 Task: Search one way flight ticket for 2 adults, 2 infants in seat and 1 infant on lap in first from Grand Junction: Grand Junction Regional Airport (walker Field) to Wilmington: Wilmington International Airport on 8-6-2023. Choice of flights is Frontier. Number of bags: 1 checked bag. Price is upto 85000. Outbound departure time preference is 19:00.
Action: Mouse moved to (239, 325)
Screenshot: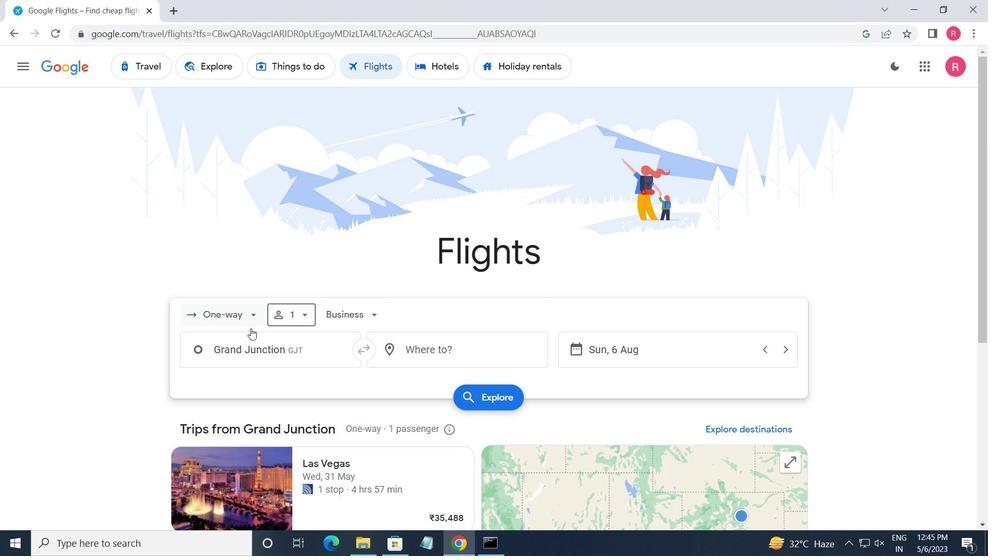 
Action: Mouse pressed left at (239, 325)
Screenshot: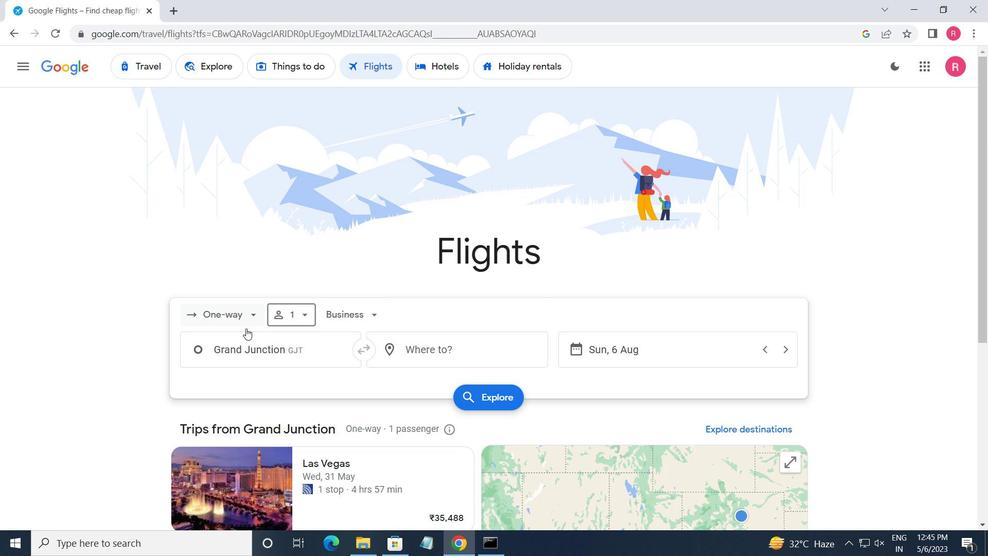 
Action: Mouse moved to (252, 368)
Screenshot: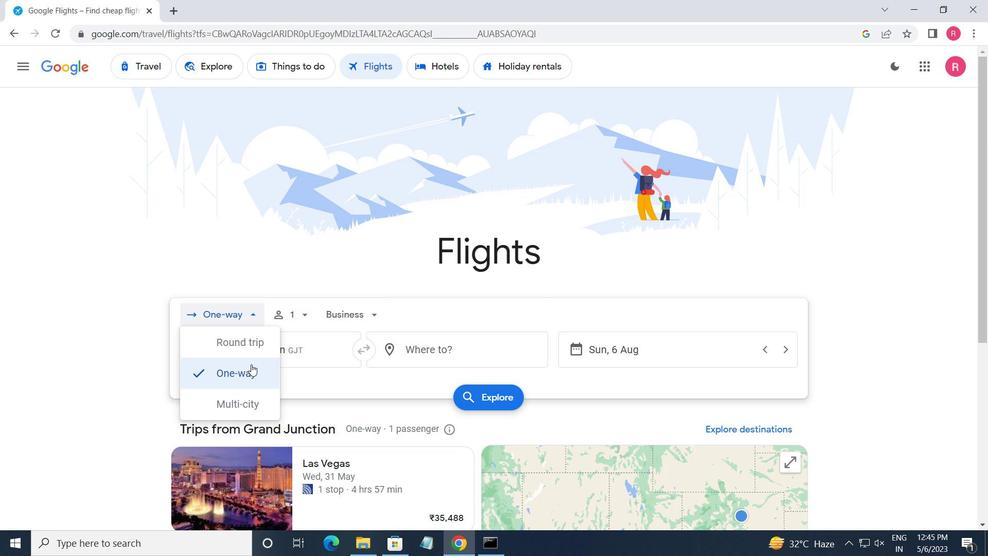 
Action: Mouse pressed left at (252, 368)
Screenshot: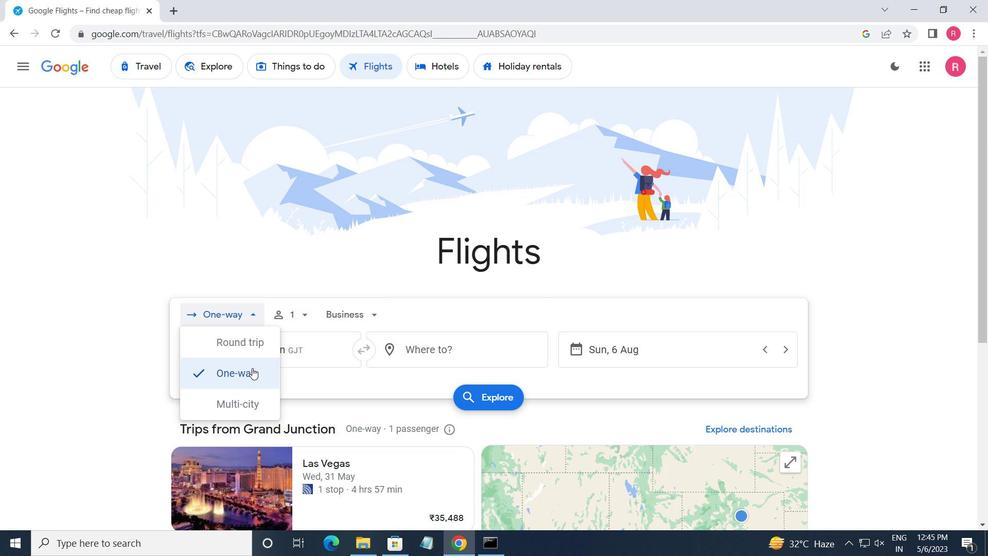 
Action: Mouse moved to (302, 316)
Screenshot: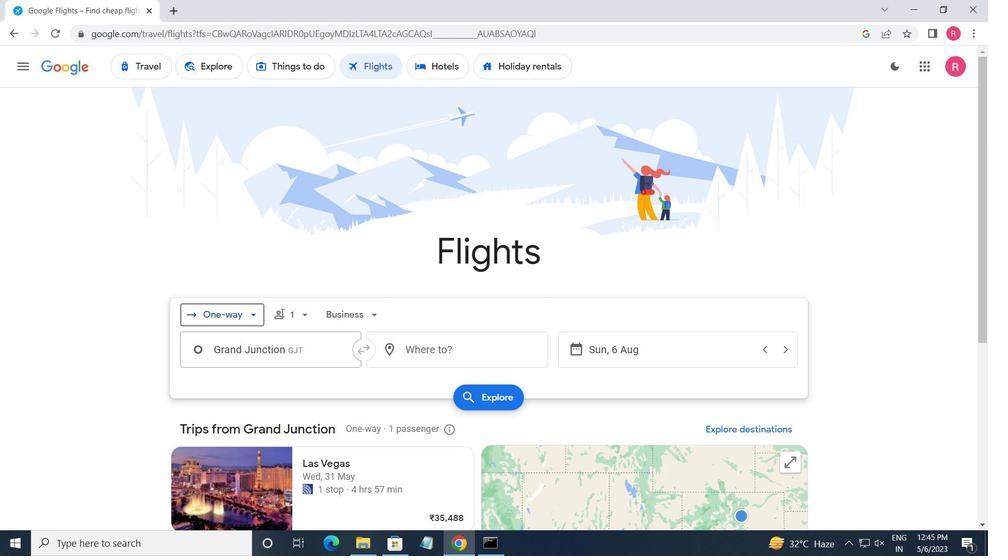 
Action: Mouse pressed left at (302, 316)
Screenshot: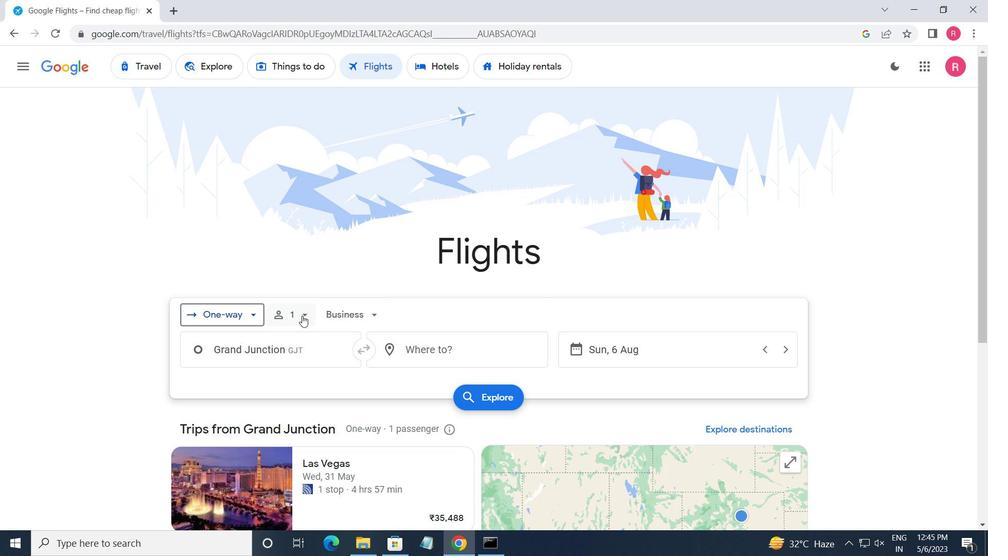 
Action: Mouse moved to (402, 353)
Screenshot: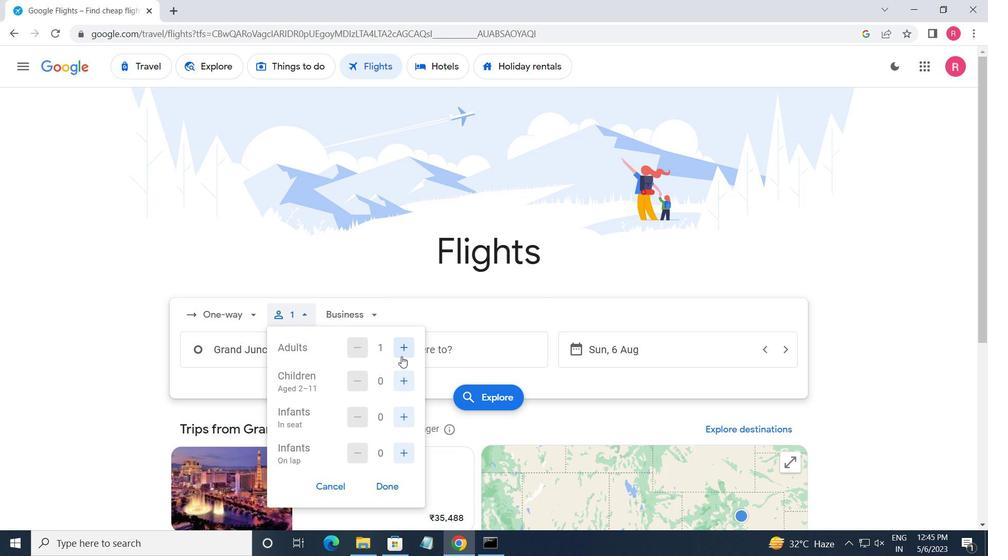 
Action: Mouse pressed left at (402, 353)
Screenshot: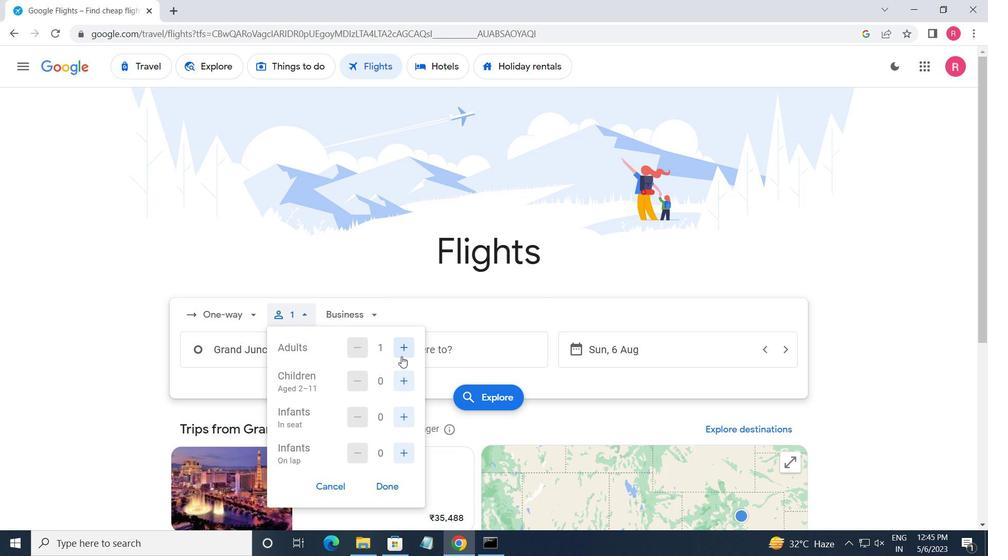 
Action: Mouse moved to (403, 375)
Screenshot: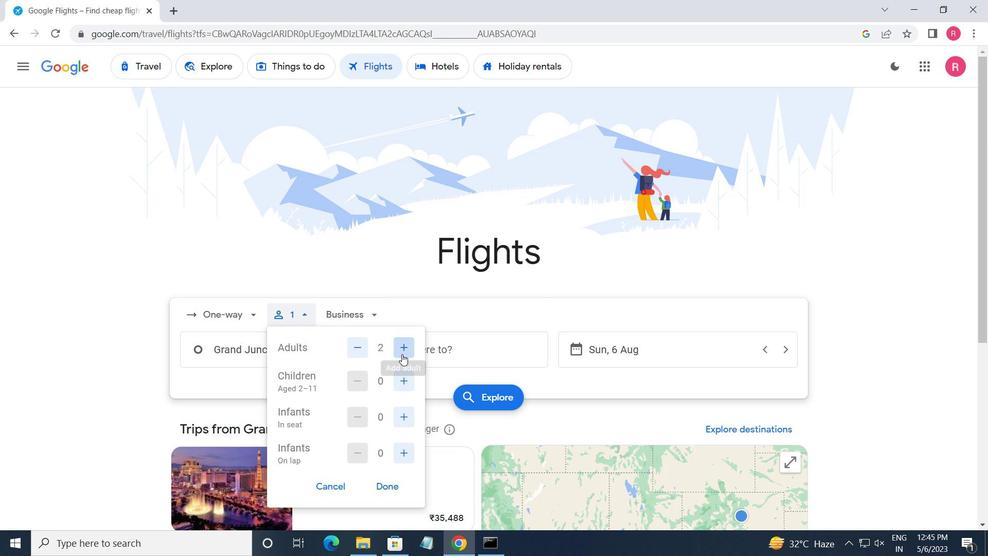 
Action: Mouse pressed left at (403, 375)
Screenshot: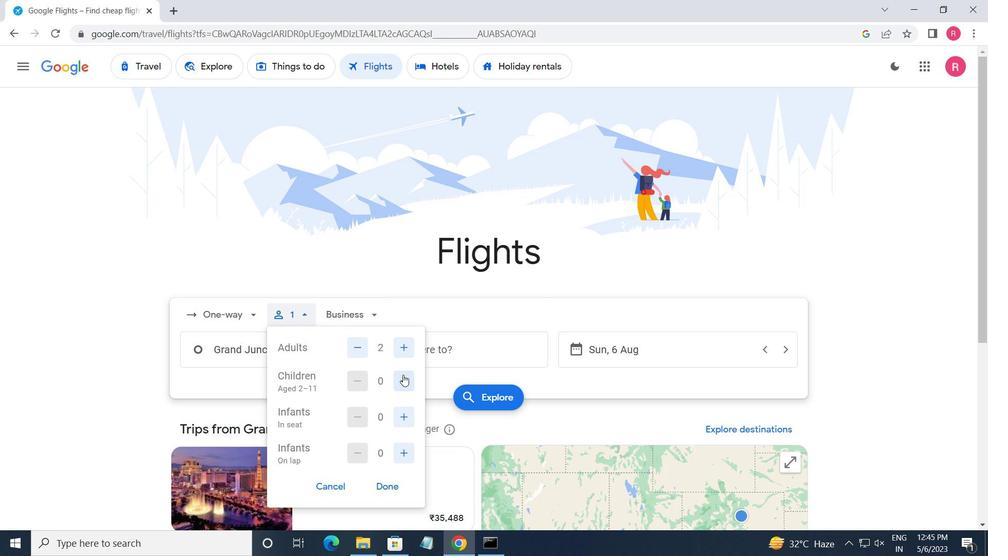 
Action: Mouse pressed left at (403, 375)
Screenshot: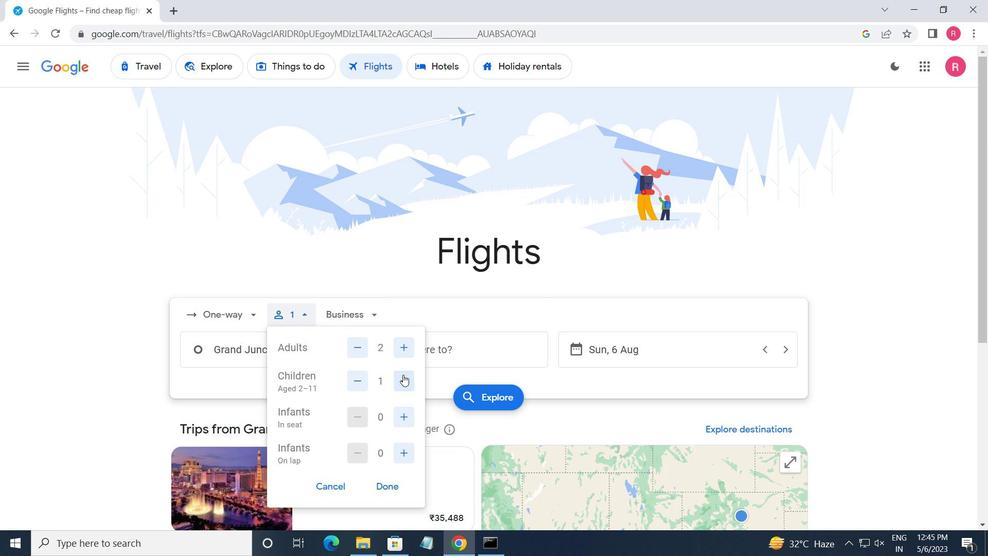 
Action: Mouse moved to (406, 423)
Screenshot: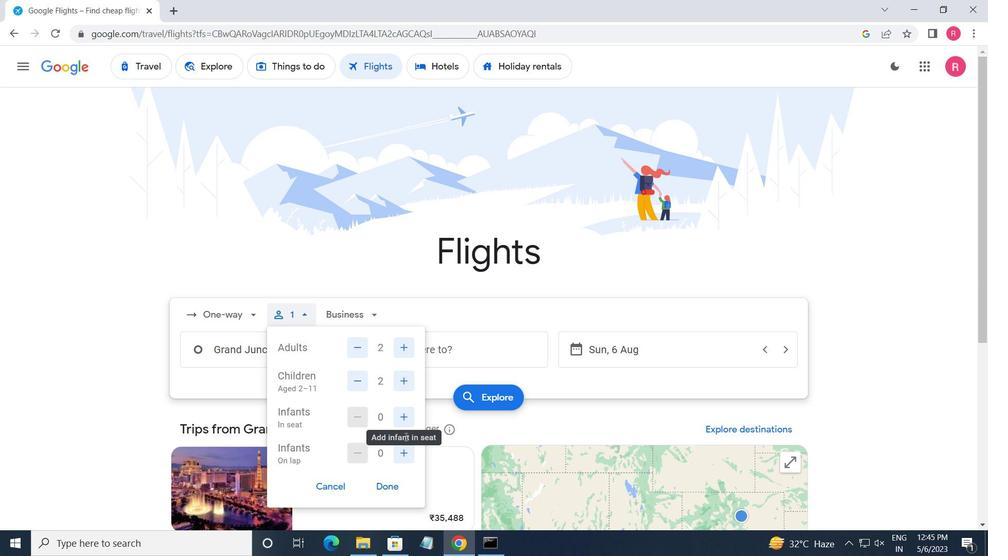 
Action: Mouse pressed left at (406, 423)
Screenshot: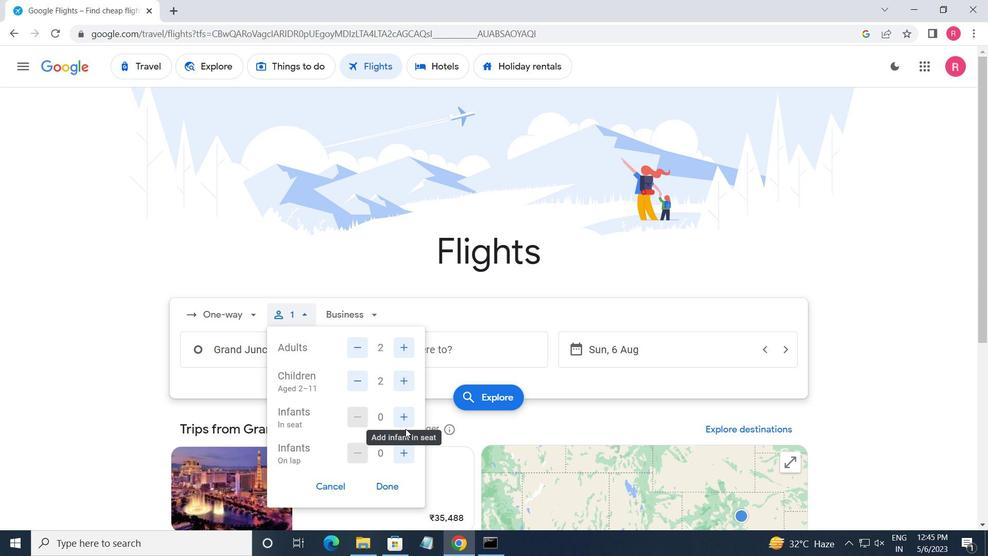 
Action: Mouse moved to (403, 449)
Screenshot: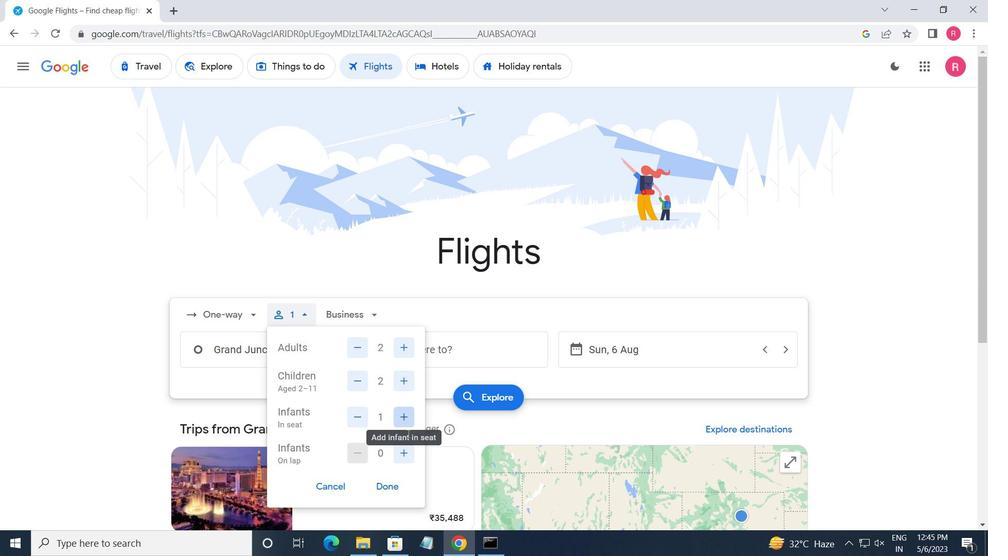 
Action: Mouse pressed left at (403, 449)
Screenshot: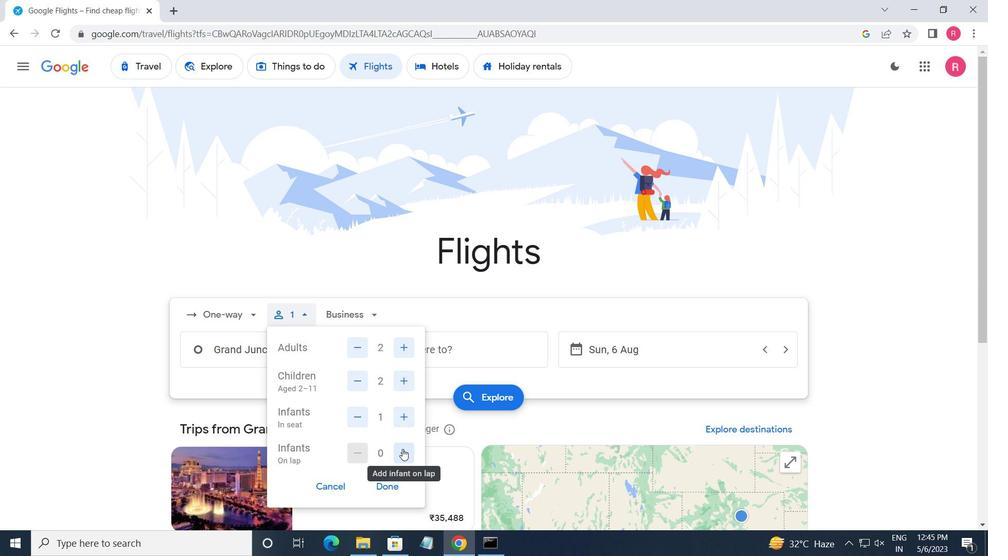 
Action: Mouse moved to (355, 451)
Screenshot: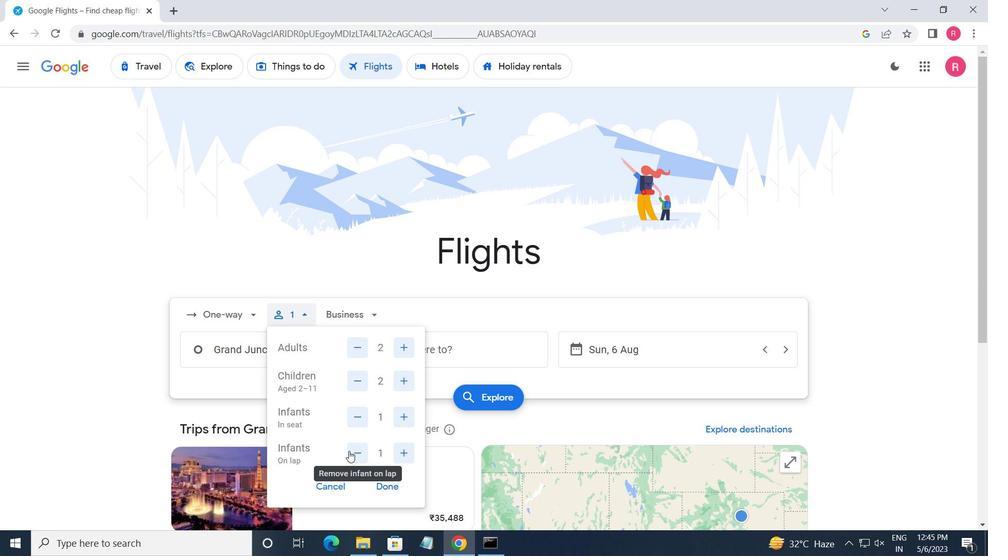 
Action: Mouse pressed left at (355, 451)
Screenshot: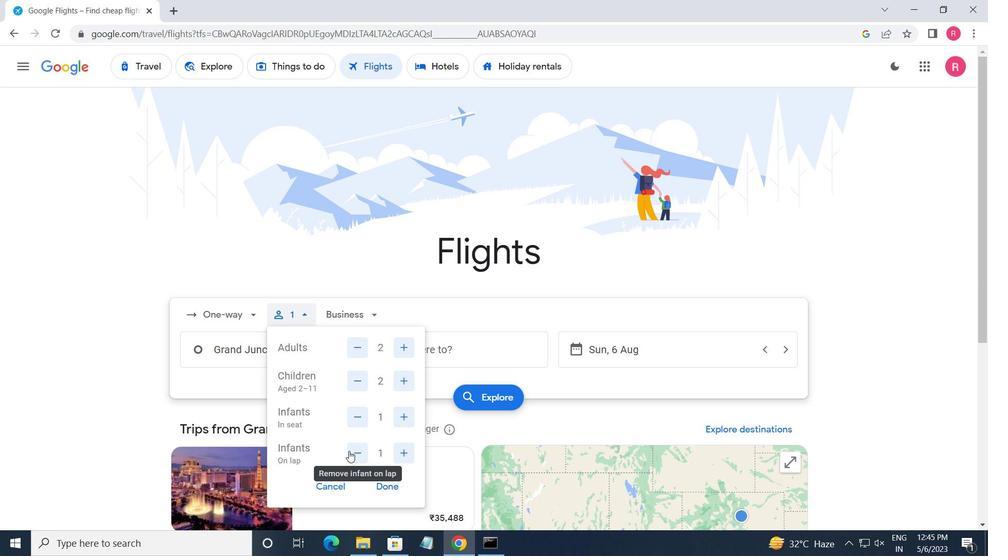 
Action: Mouse moved to (394, 484)
Screenshot: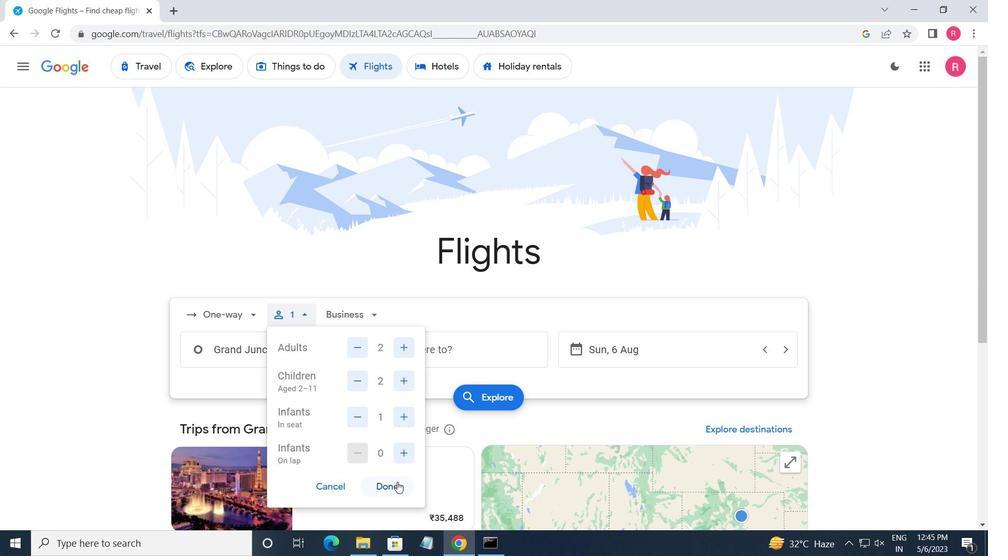 
Action: Mouse pressed left at (394, 484)
Screenshot: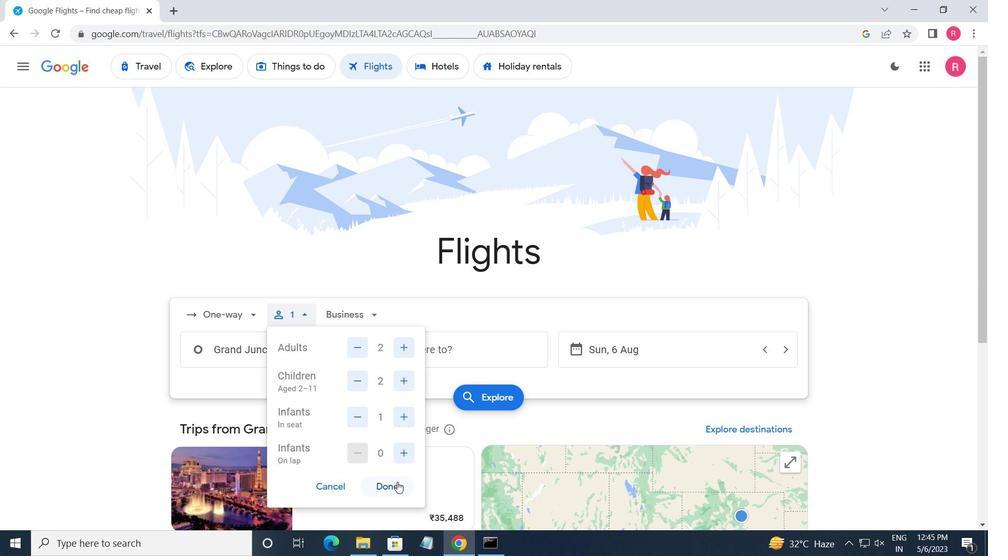 
Action: Mouse moved to (344, 317)
Screenshot: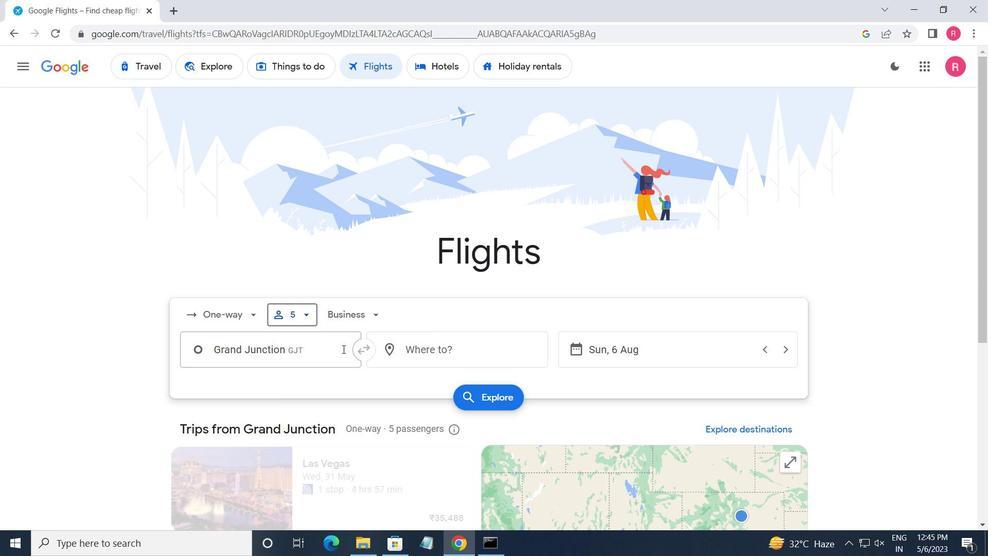 
Action: Mouse pressed left at (344, 317)
Screenshot: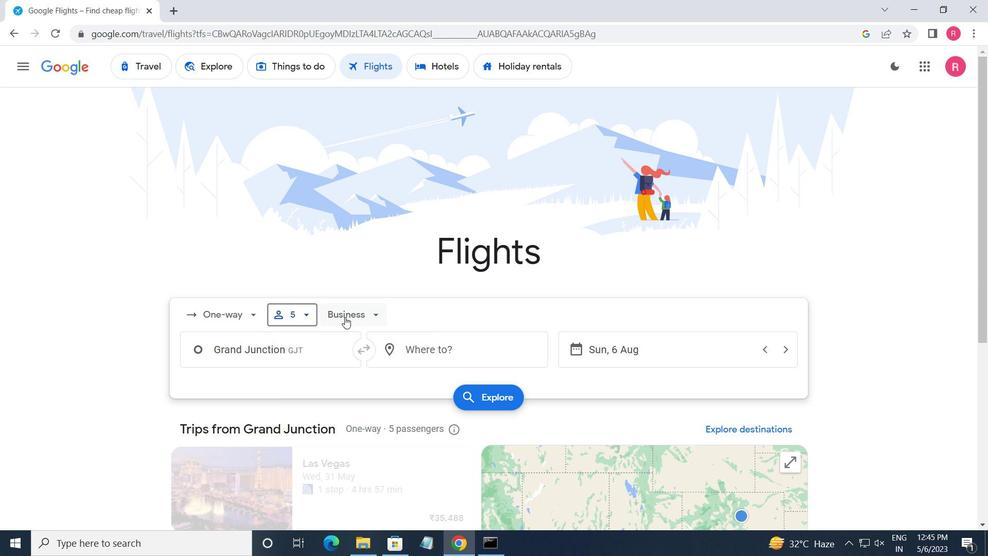 
Action: Mouse moved to (399, 437)
Screenshot: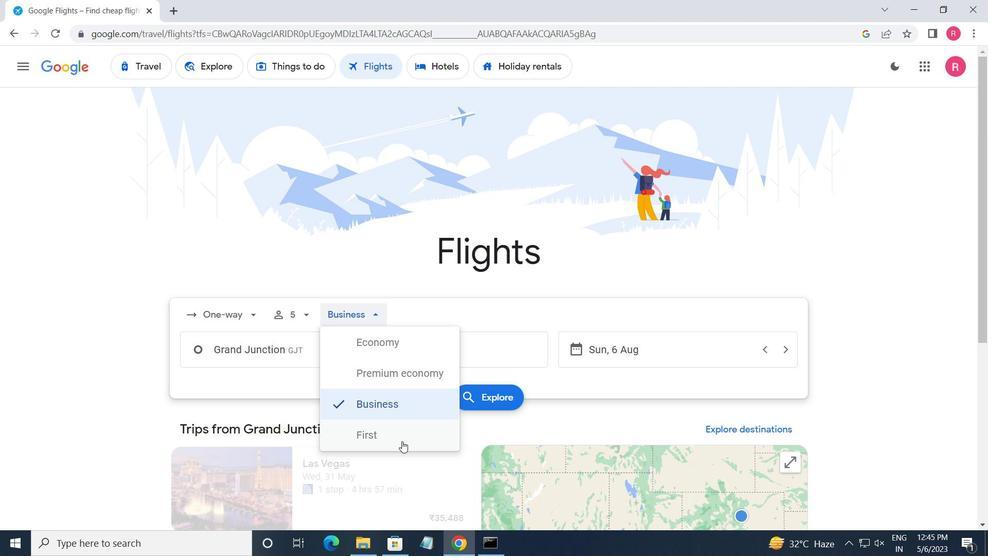 
Action: Mouse pressed left at (399, 437)
Screenshot: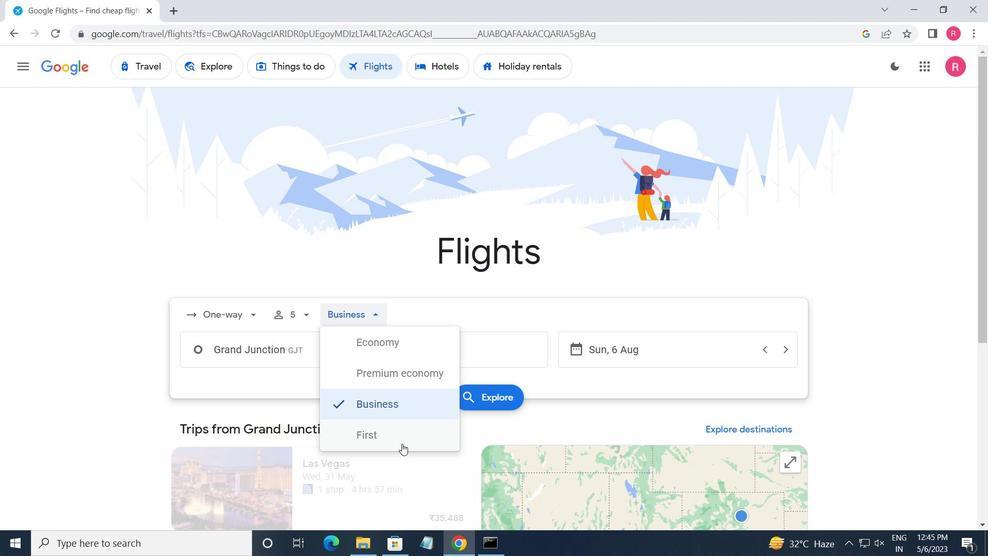 
Action: Mouse moved to (331, 352)
Screenshot: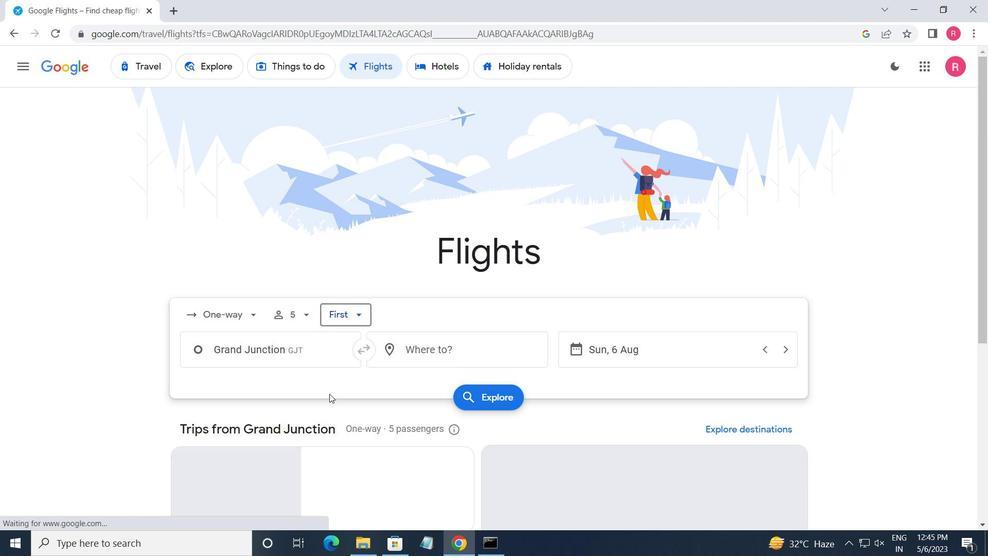 
Action: Mouse pressed left at (331, 352)
Screenshot: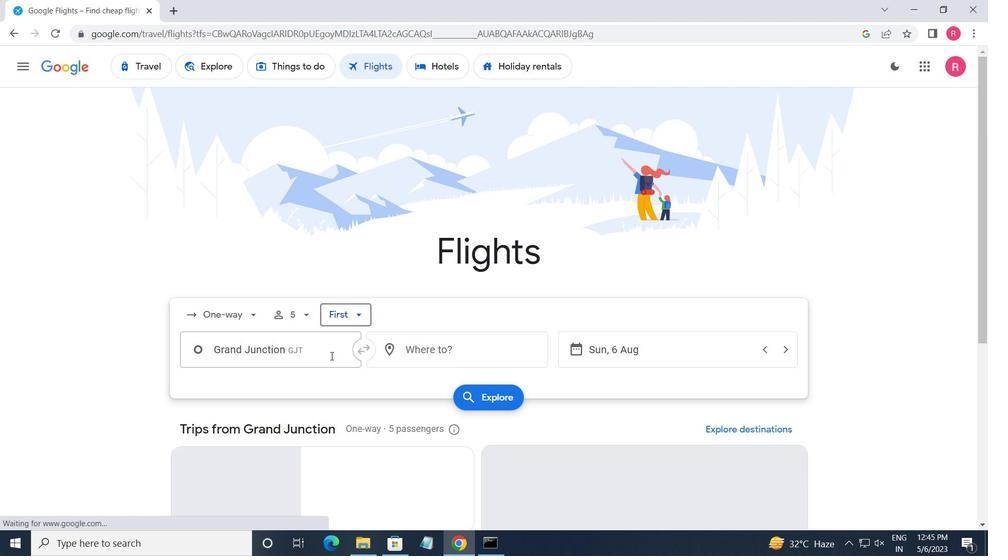 
Action: Mouse moved to (332, 351)
Screenshot: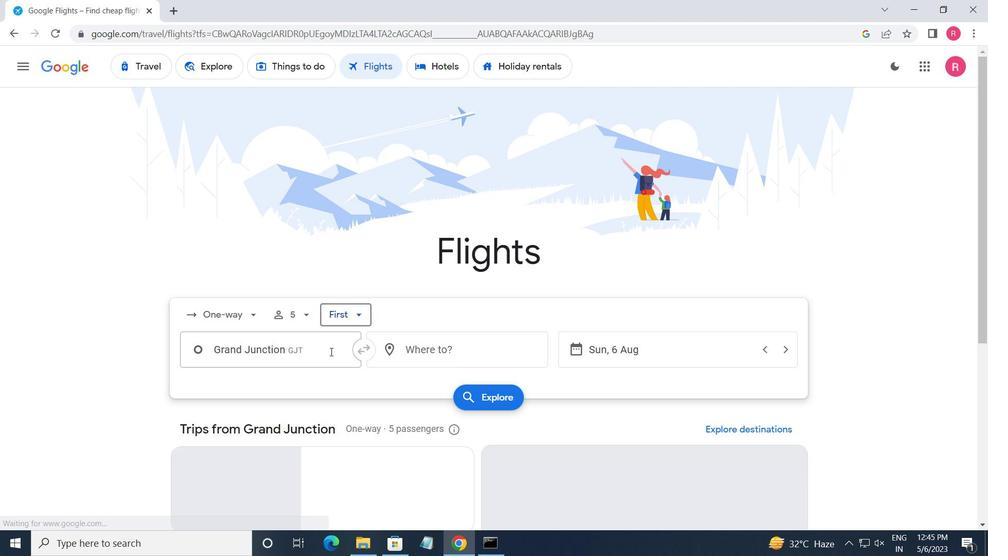 
Action: Key pressed <Key.shift>GRAND<Key.space><Key.shift_r><Key.shift_r><Key.shift_r><Key.shift_r><Key.shift_r>JUNCTION
Screenshot: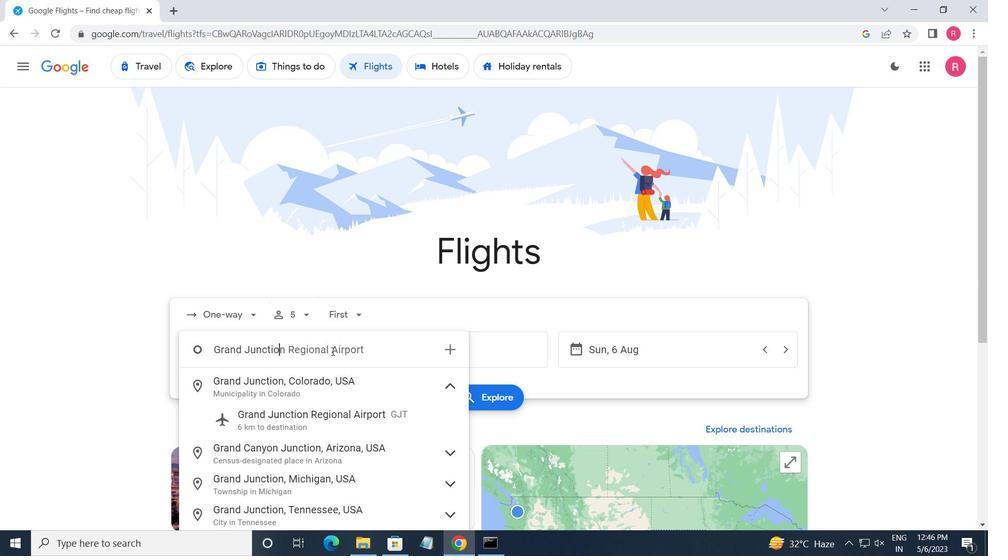 
Action: Mouse moved to (318, 414)
Screenshot: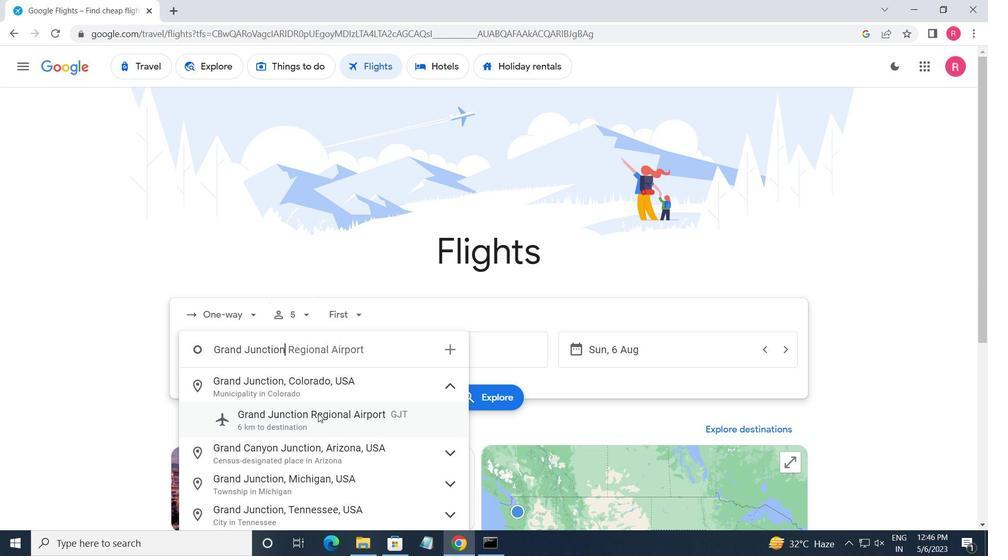 
Action: Mouse pressed left at (318, 414)
Screenshot: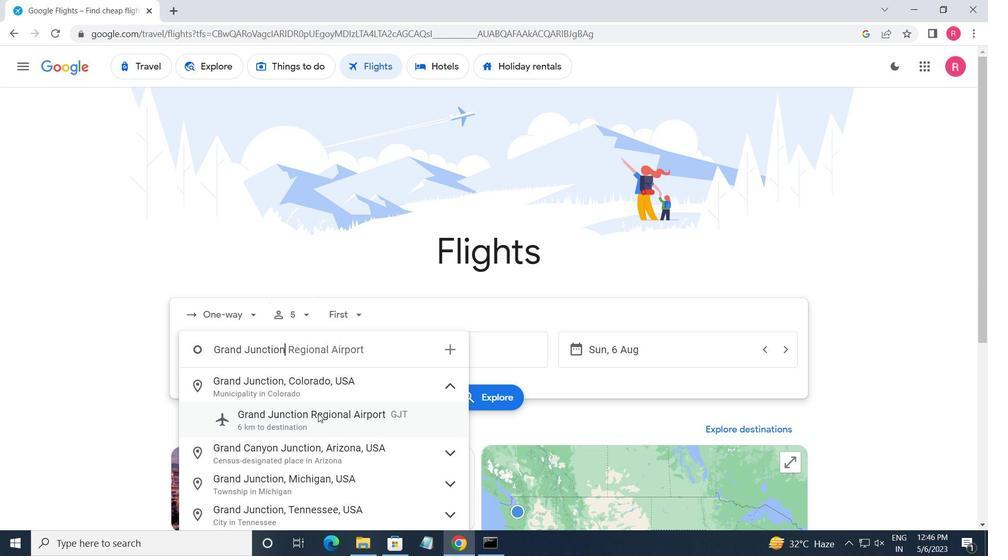 
Action: Mouse moved to (461, 348)
Screenshot: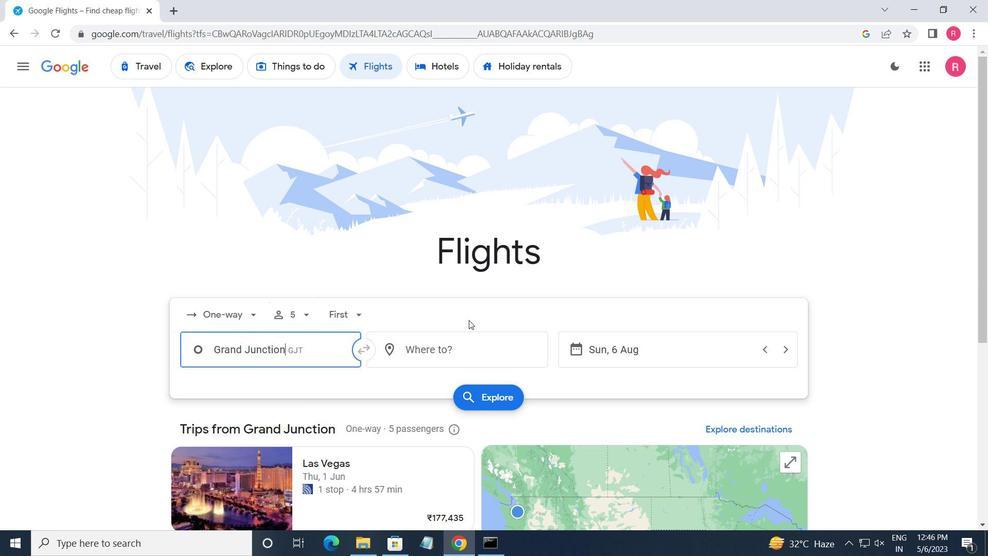 
Action: Mouse pressed left at (461, 348)
Screenshot: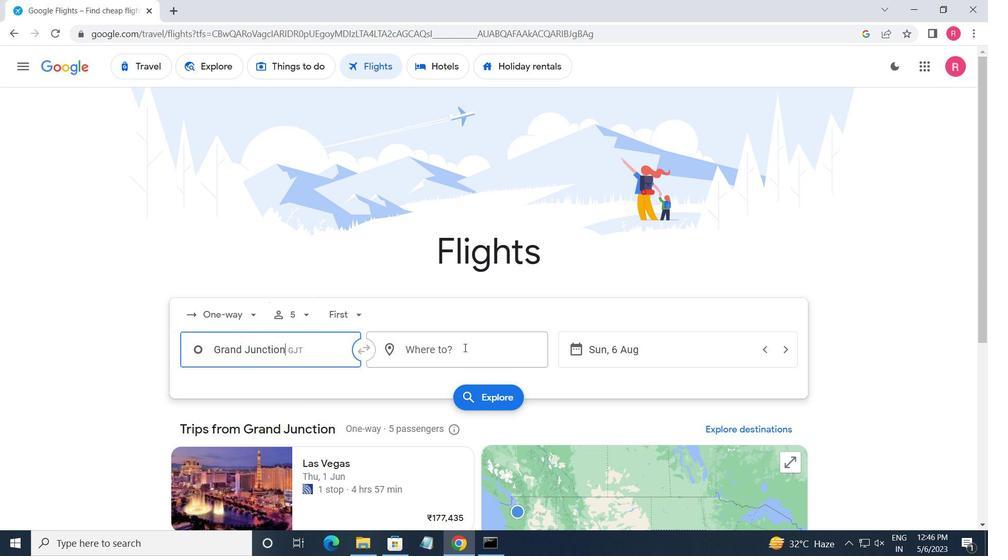 
Action: Mouse moved to (461, 361)
Screenshot: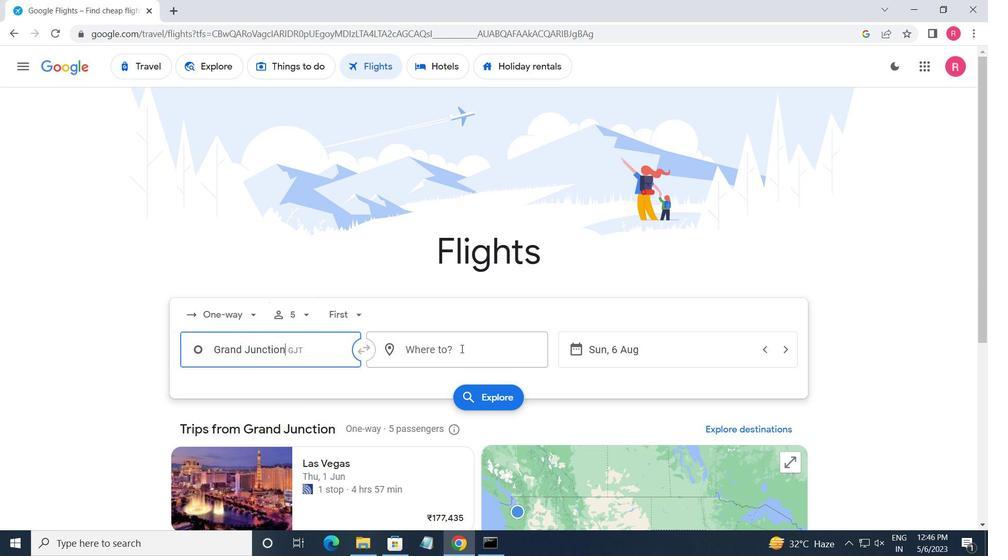 
Action: Key pressed <Key.shift>WILMINGTON
Screenshot: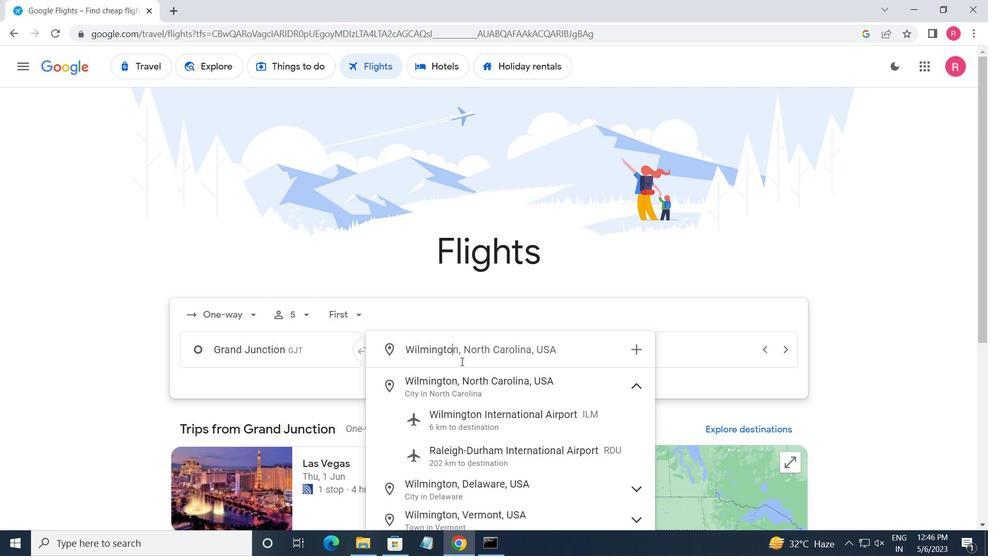 
Action: Mouse moved to (540, 404)
Screenshot: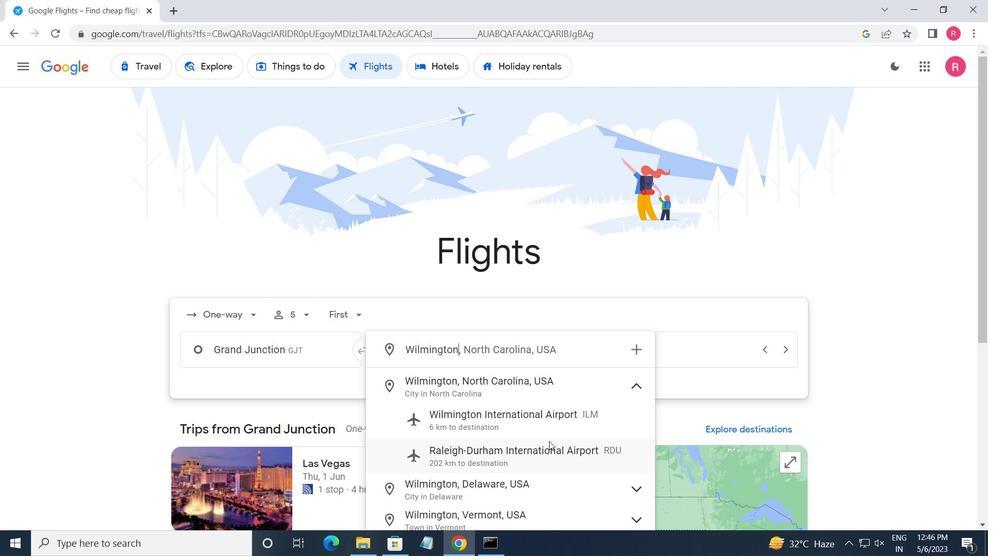 
Action: Mouse pressed left at (540, 404)
Screenshot: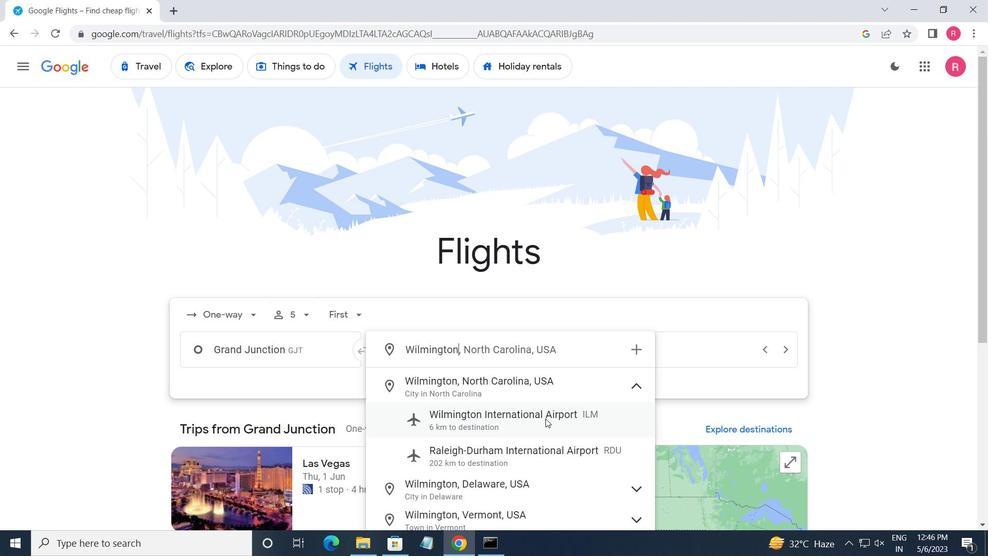 
Action: Mouse moved to (673, 342)
Screenshot: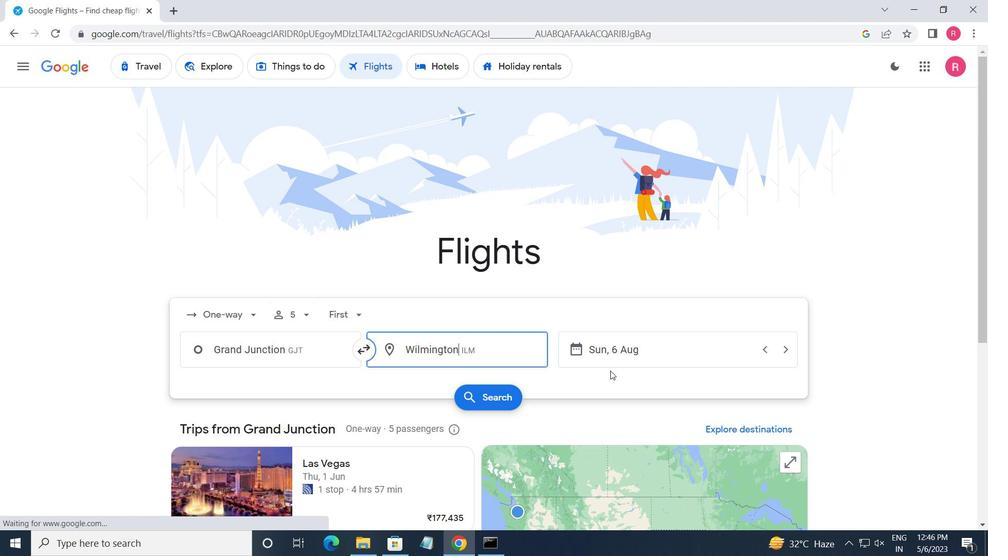 
Action: Mouse pressed left at (673, 342)
Screenshot: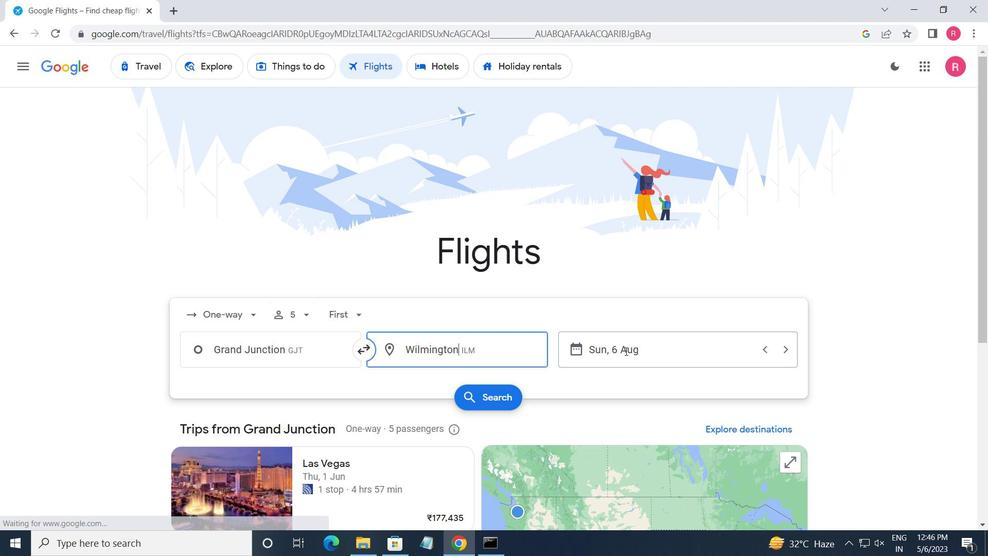 
Action: Mouse moved to (343, 335)
Screenshot: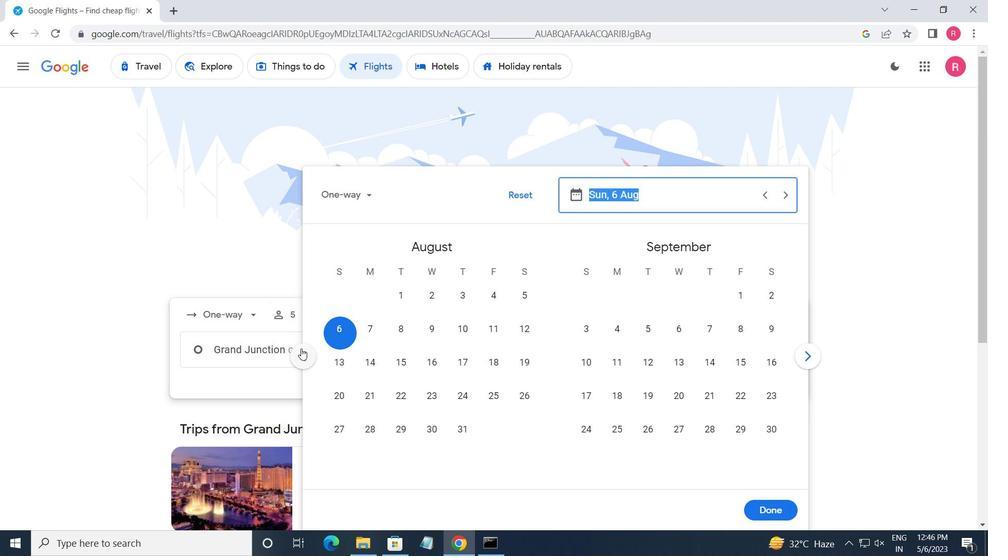 
Action: Mouse pressed left at (343, 335)
Screenshot: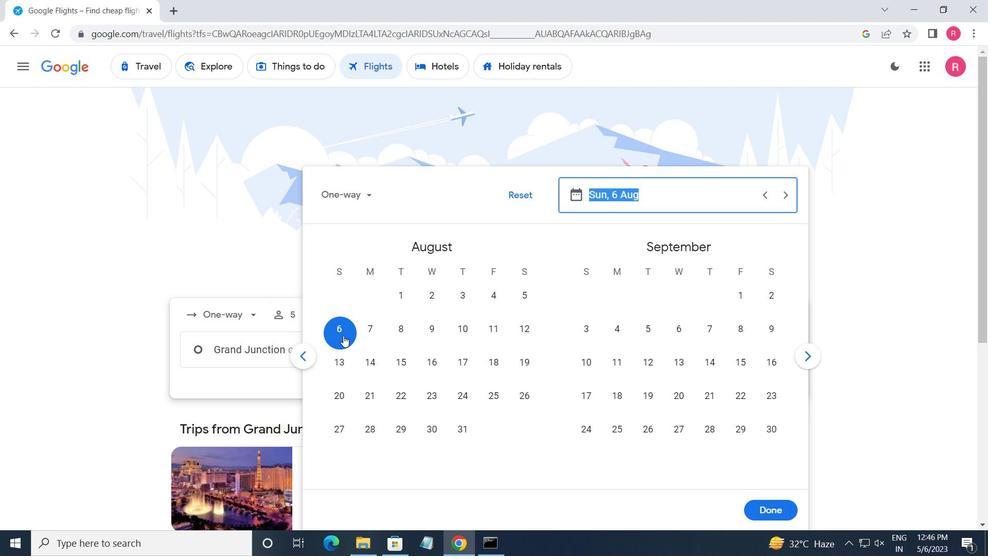 
Action: Mouse moved to (770, 508)
Screenshot: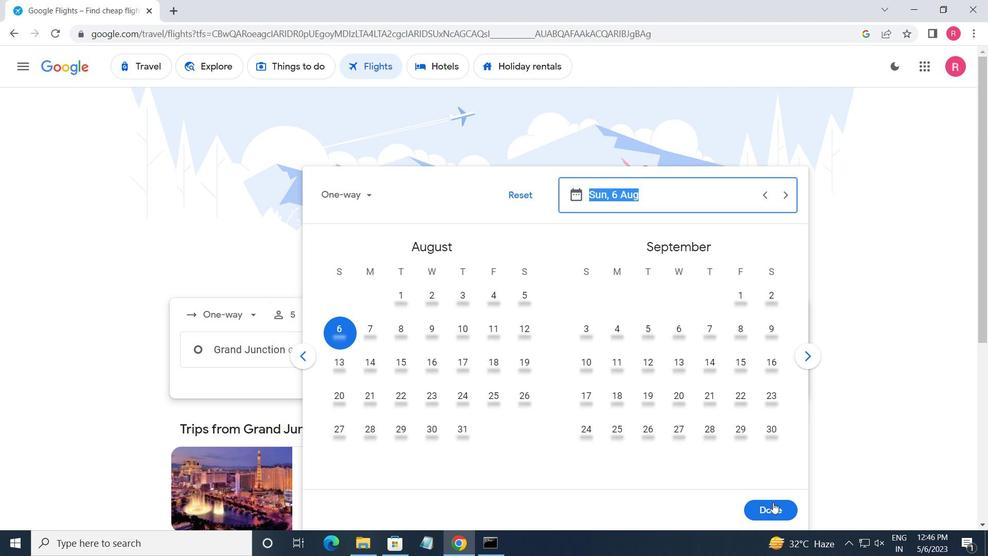 
Action: Mouse pressed left at (770, 508)
Screenshot: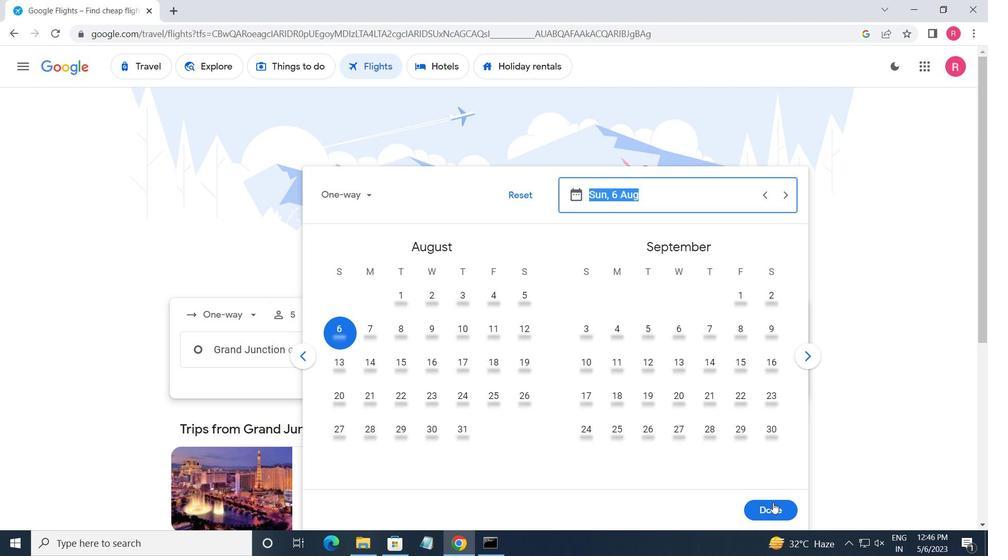 
Action: Mouse moved to (487, 402)
Screenshot: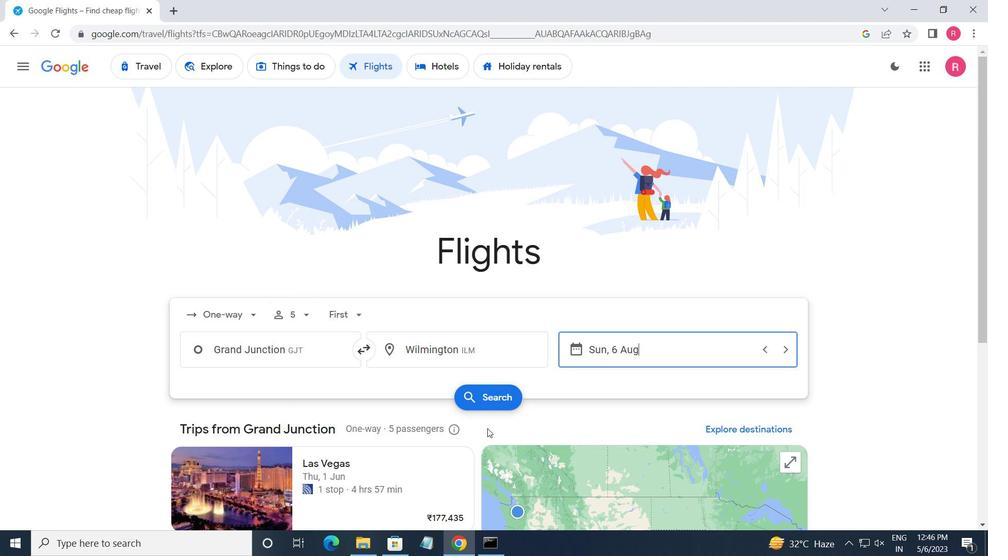 
Action: Mouse pressed left at (487, 402)
Screenshot: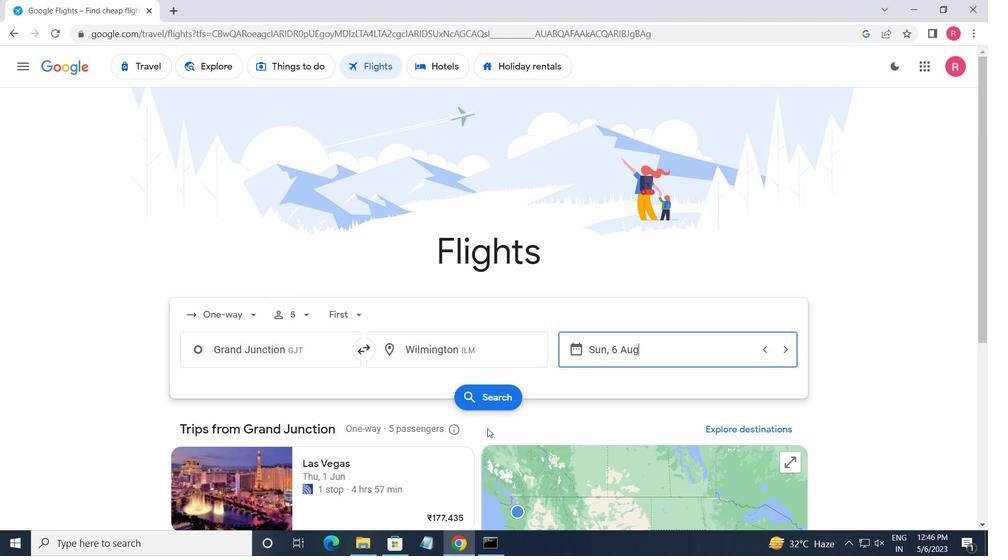 
Action: Mouse moved to (217, 190)
Screenshot: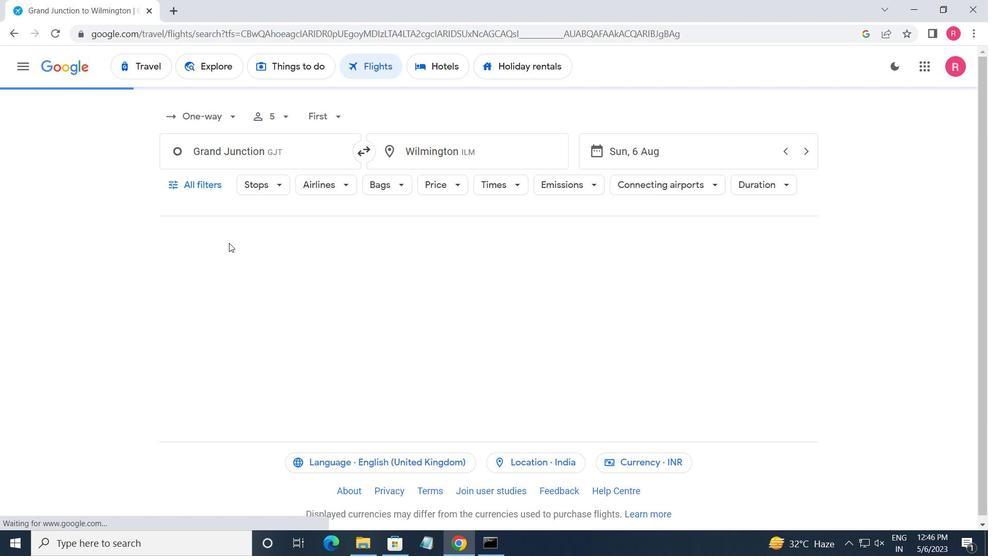 
Action: Mouse pressed left at (217, 190)
Screenshot: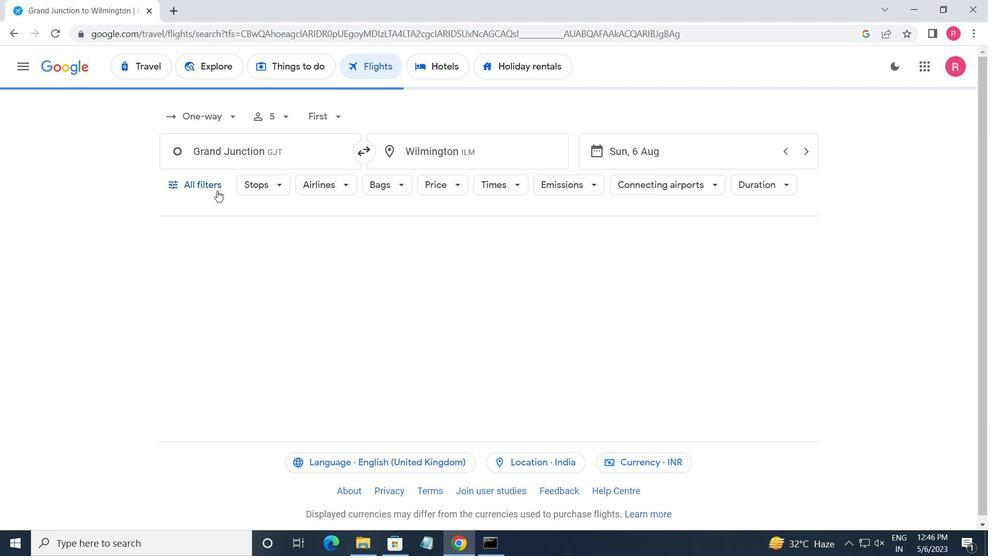 
Action: Mouse moved to (259, 388)
Screenshot: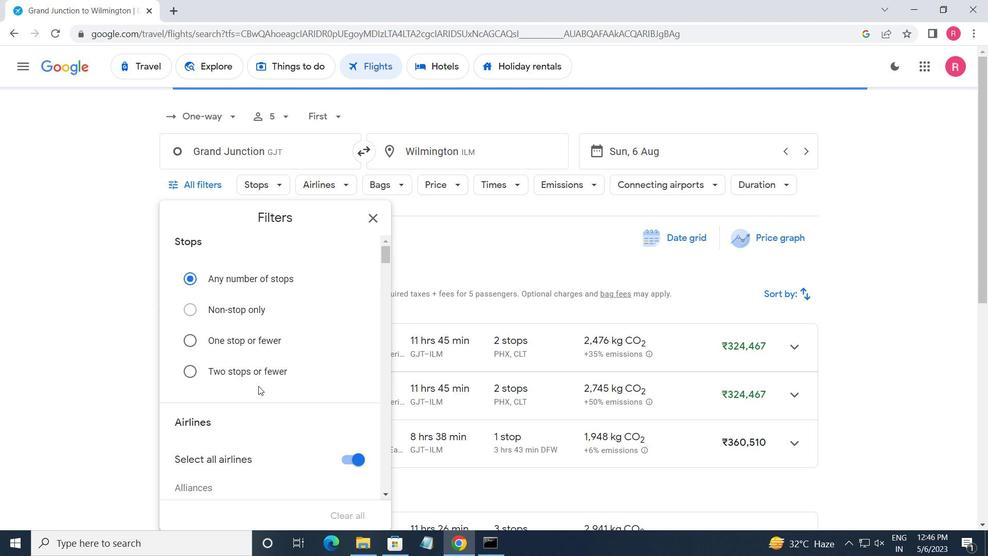 
Action: Mouse scrolled (259, 387) with delta (0, 0)
Screenshot: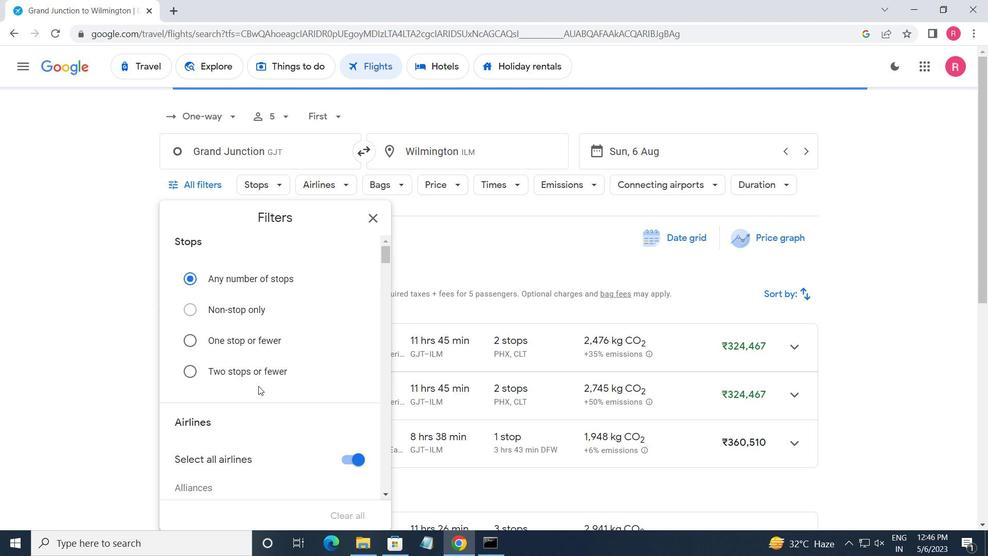 
Action: Mouse moved to (267, 375)
Screenshot: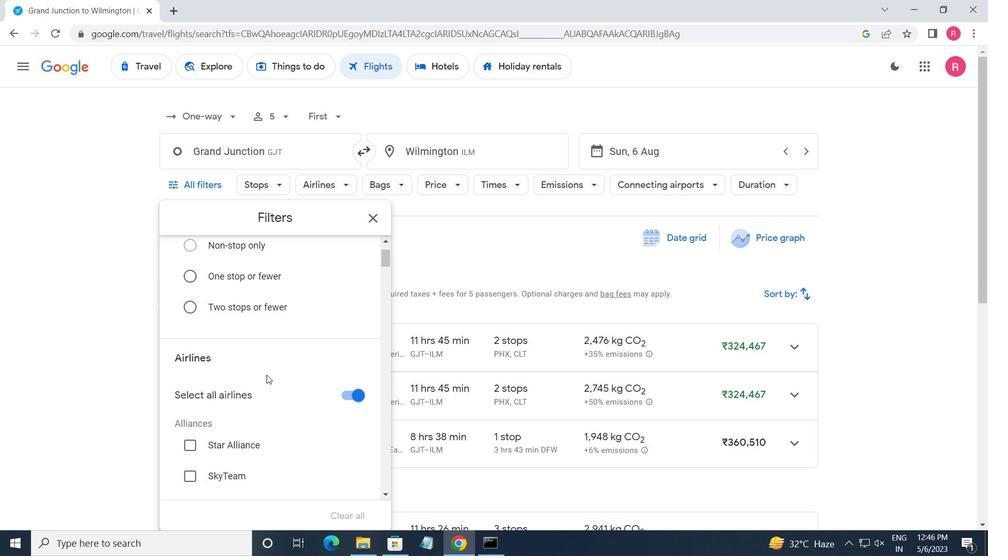 
Action: Mouse scrolled (267, 374) with delta (0, 0)
Screenshot: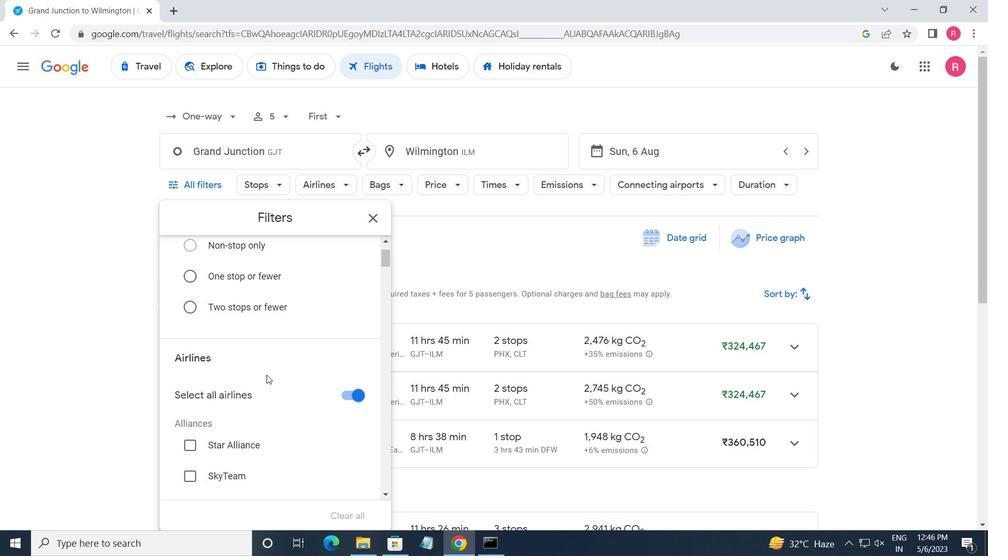 
Action: Mouse moved to (267, 378)
Screenshot: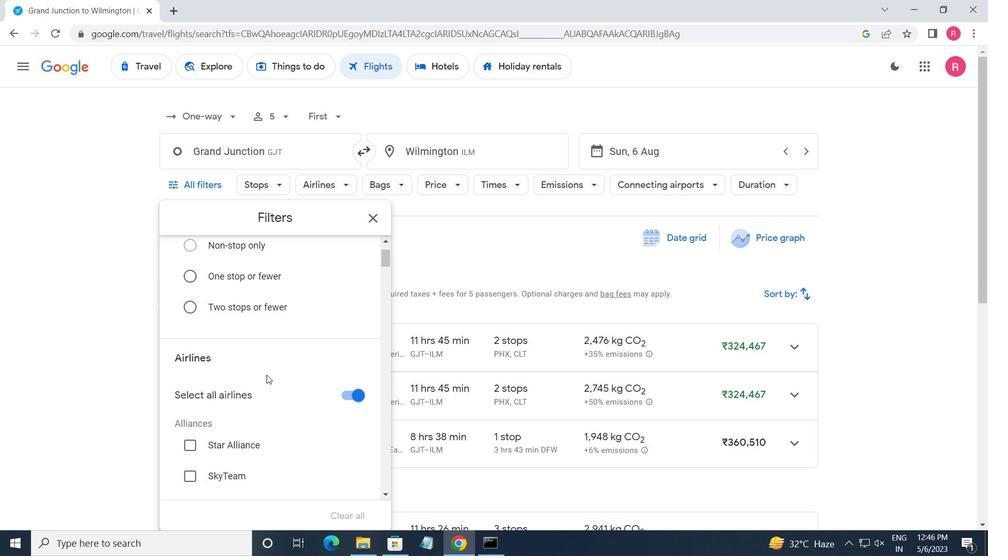 
Action: Mouse scrolled (267, 377) with delta (0, 0)
Screenshot: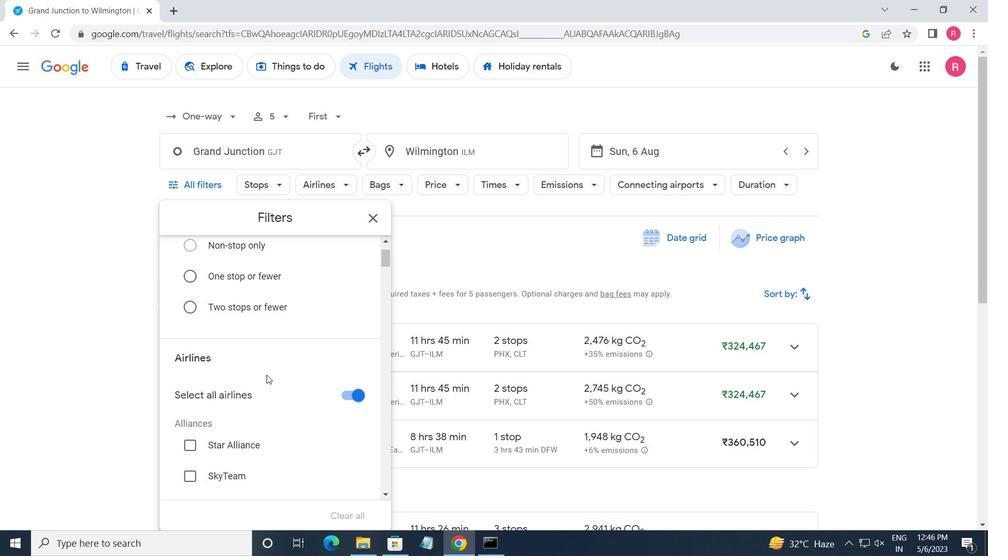 
Action: Mouse scrolled (267, 377) with delta (0, 0)
Screenshot: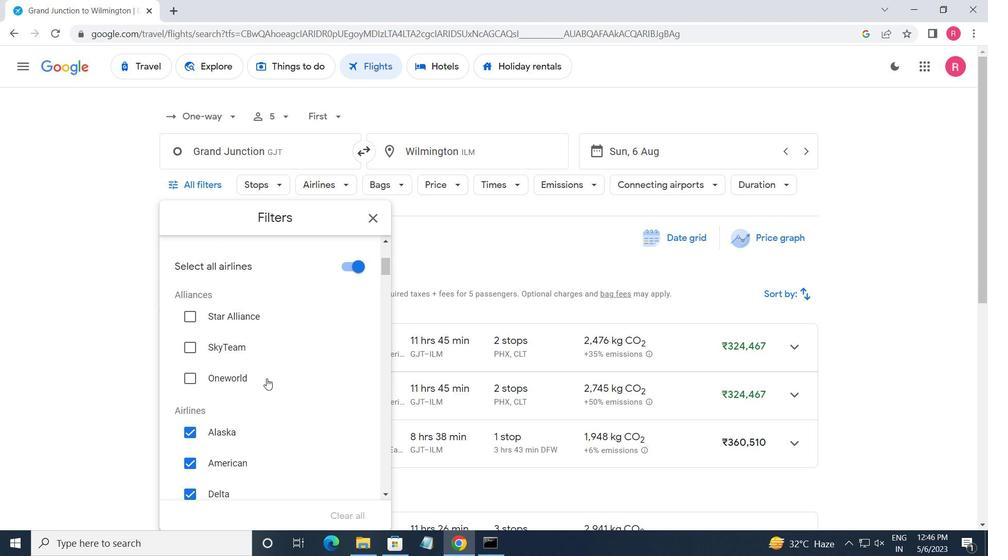 
Action: Mouse moved to (267, 378)
Screenshot: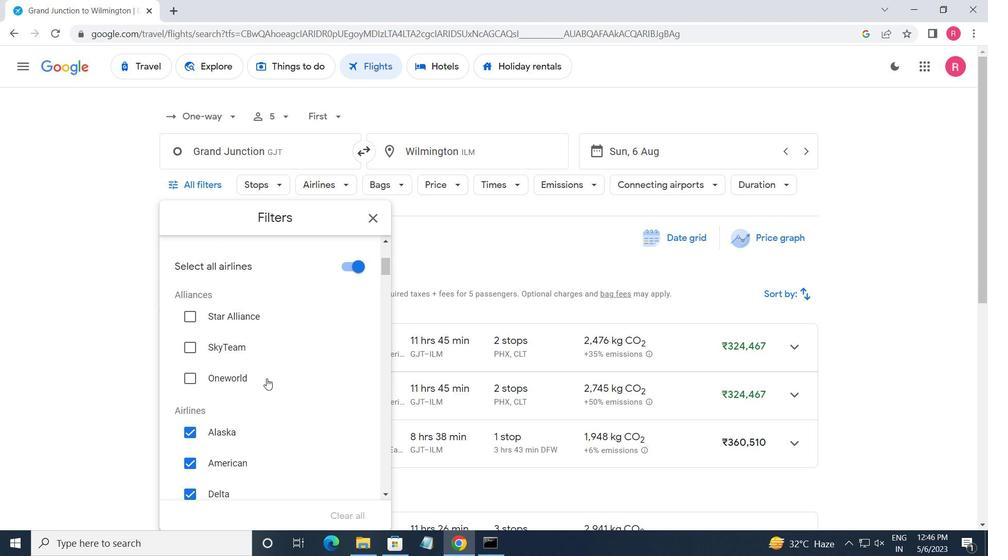 
Action: Mouse scrolled (267, 378) with delta (0, 0)
Screenshot: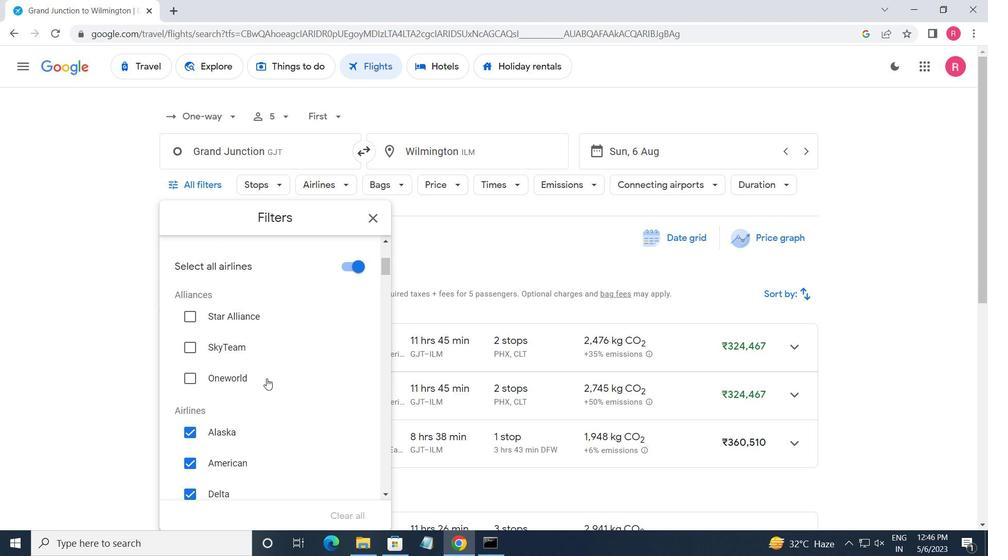 
Action: Mouse moved to (272, 372)
Screenshot: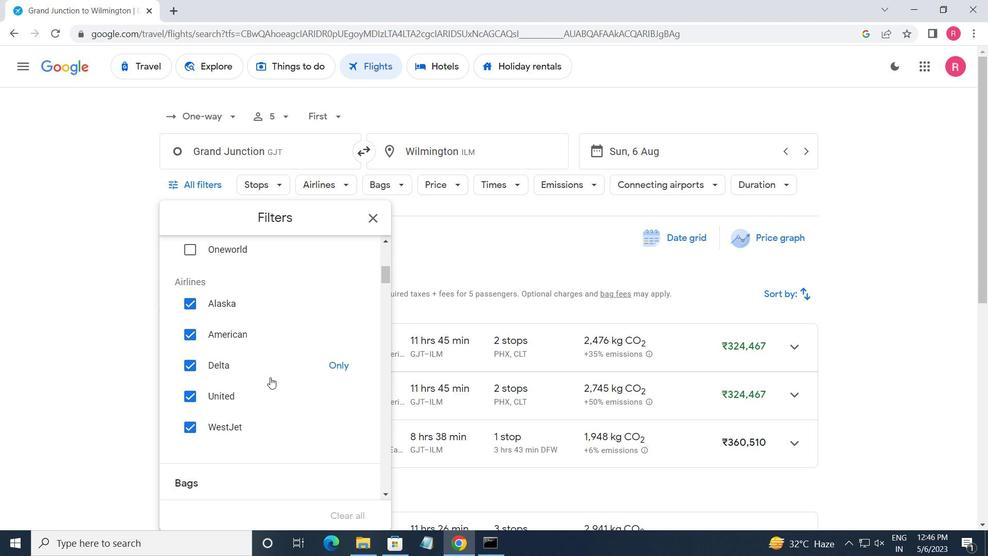 
Action: Mouse scrolled (272, 373) with delta (0, 0)
Screenshot: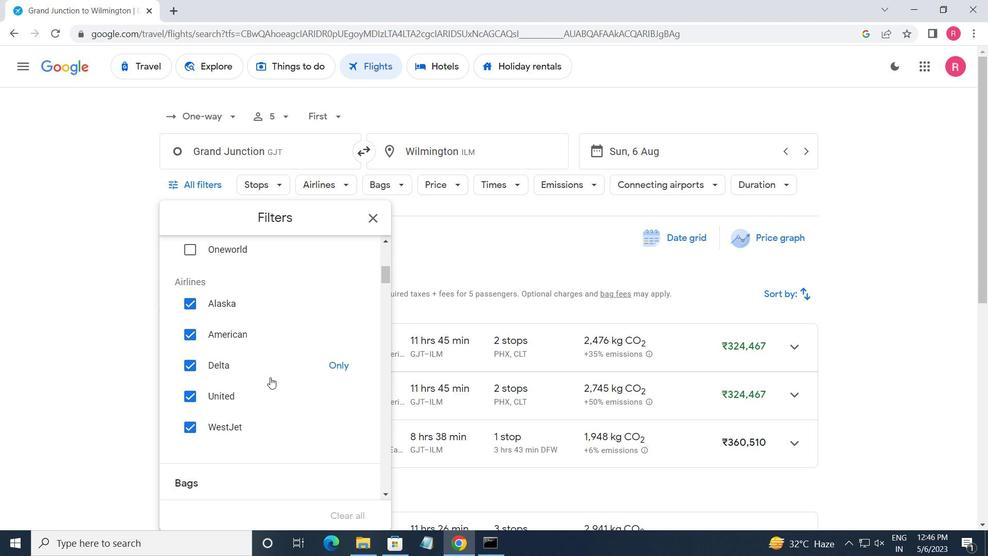 
Action: Mouse moved to (273, 370)
Screenshot: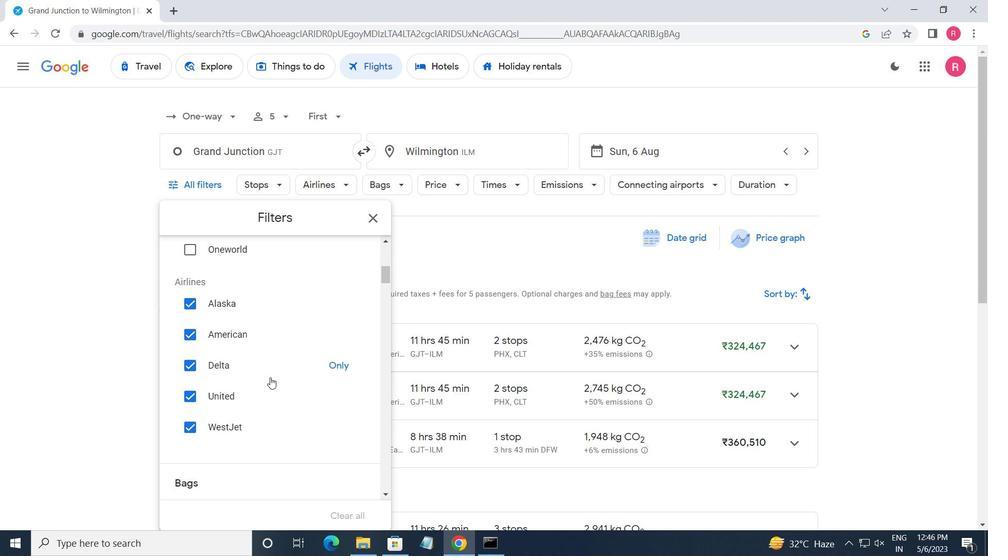 
Action: Mouse scrolled (273, 370) with delta (0, 0)
Screenshot: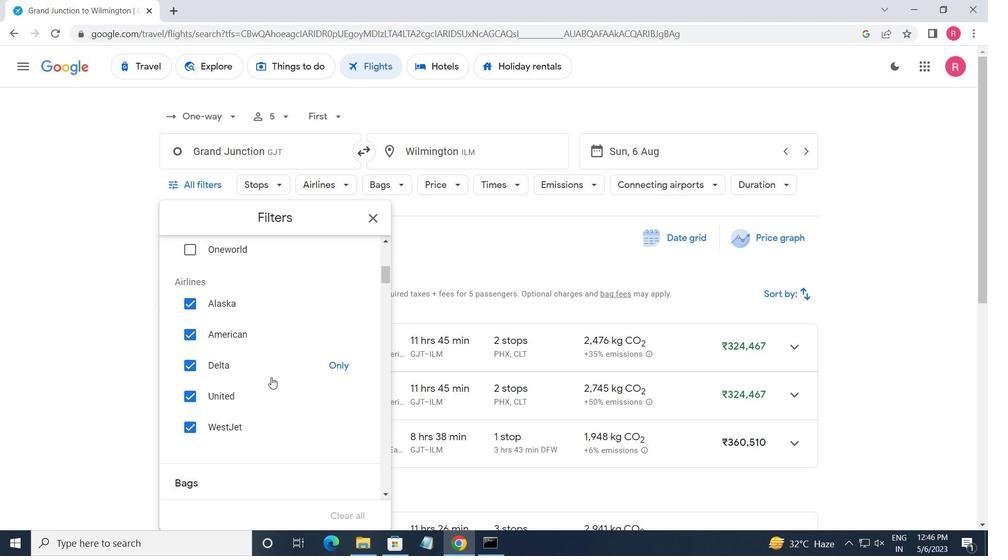 
Action: Mouse moved to (356, 261)
Screenshot: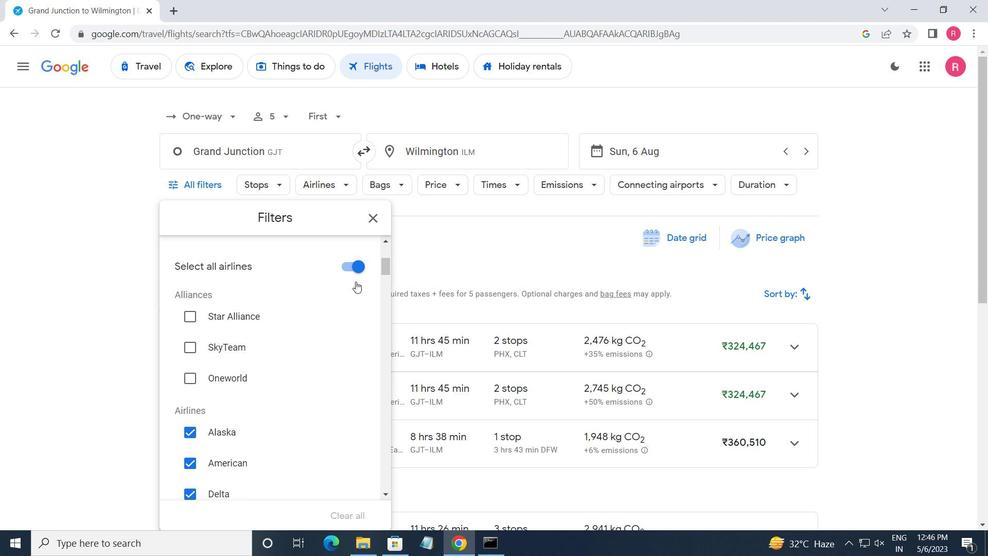 
Action: Mouse pressed left at (356, 261)
Screenshot: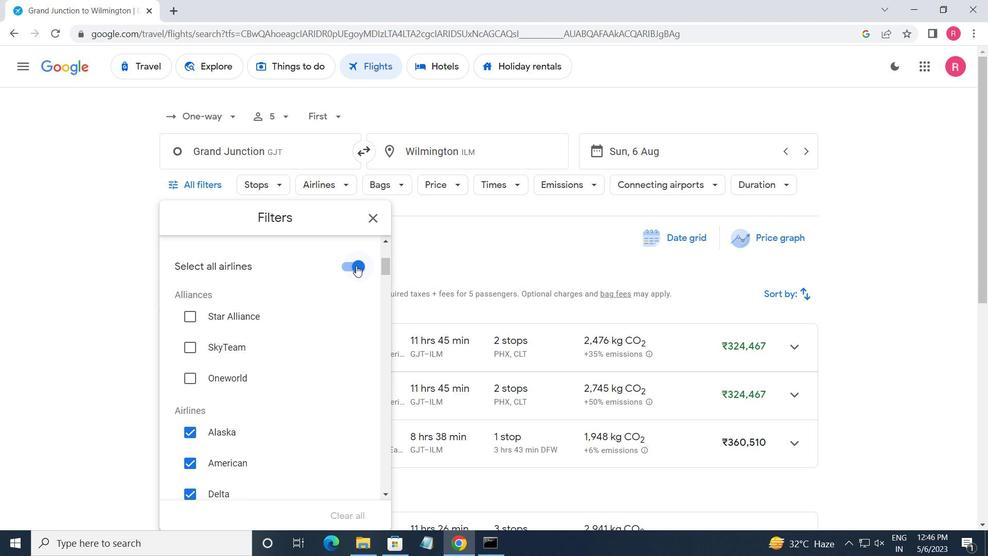 
Action: Mouse moved to (336, 319)
Screenshot: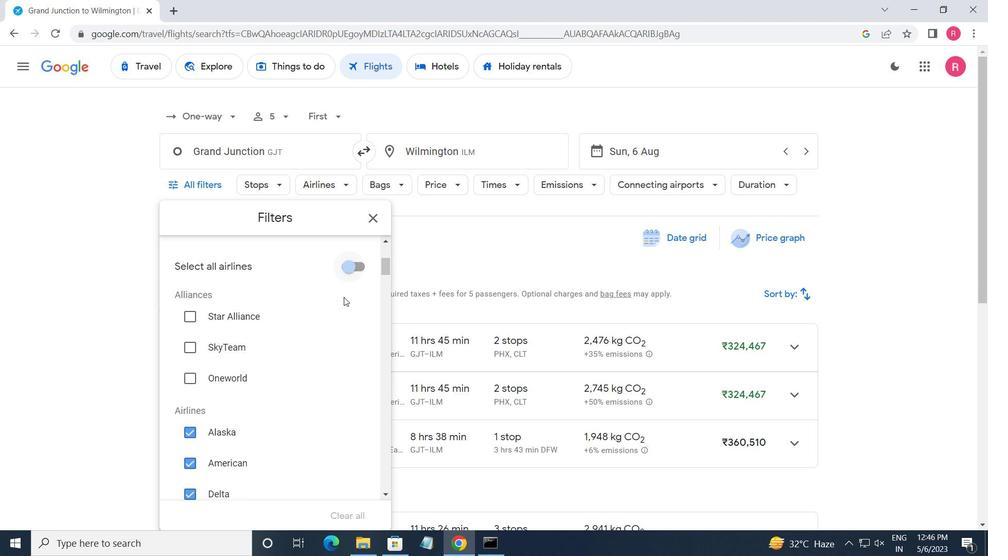 
Action: Mouse scrolled (336, 318) with delta (0, 0)
Screenshot: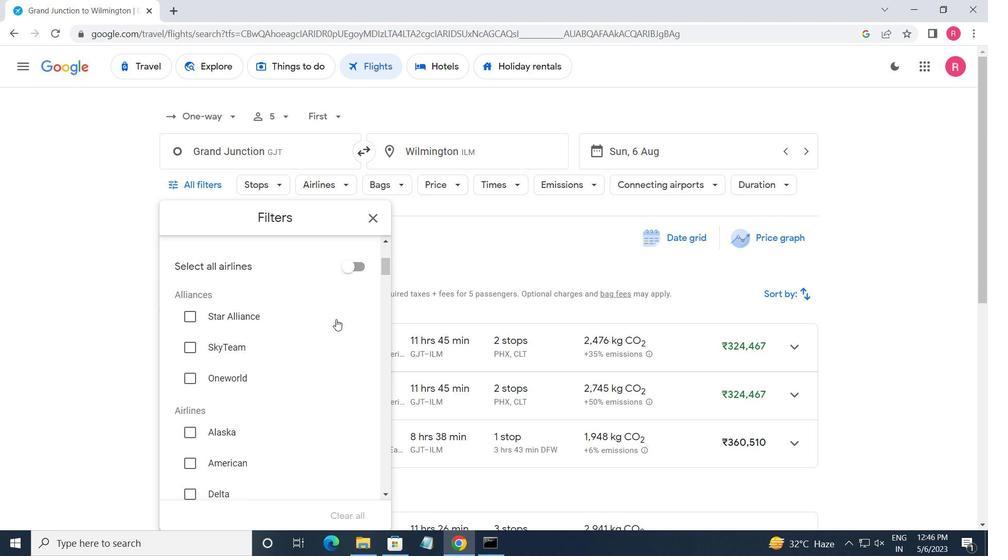
Action: Mouse moved to (336, 319)
Screenshot: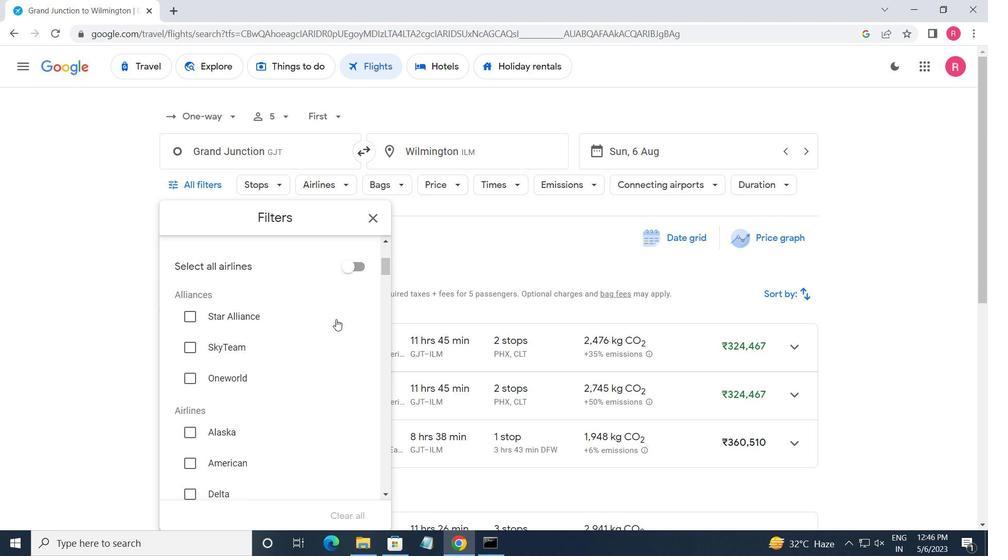 
Action: Mouse scrolled (336, 318) with delta (0, 0)
Screenshot: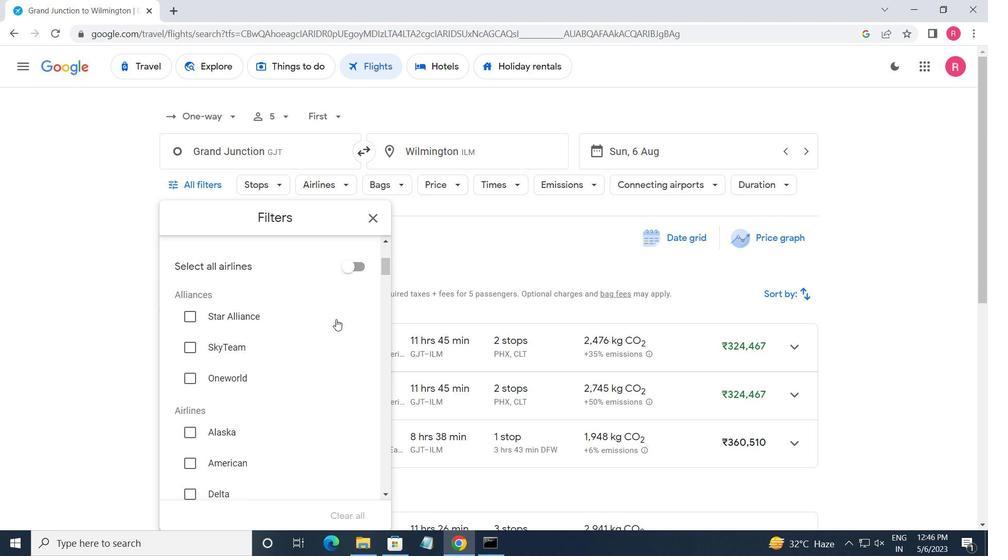 
Action: Mouse scrolled (336, 318) with delta (0, 0)
Screenshot: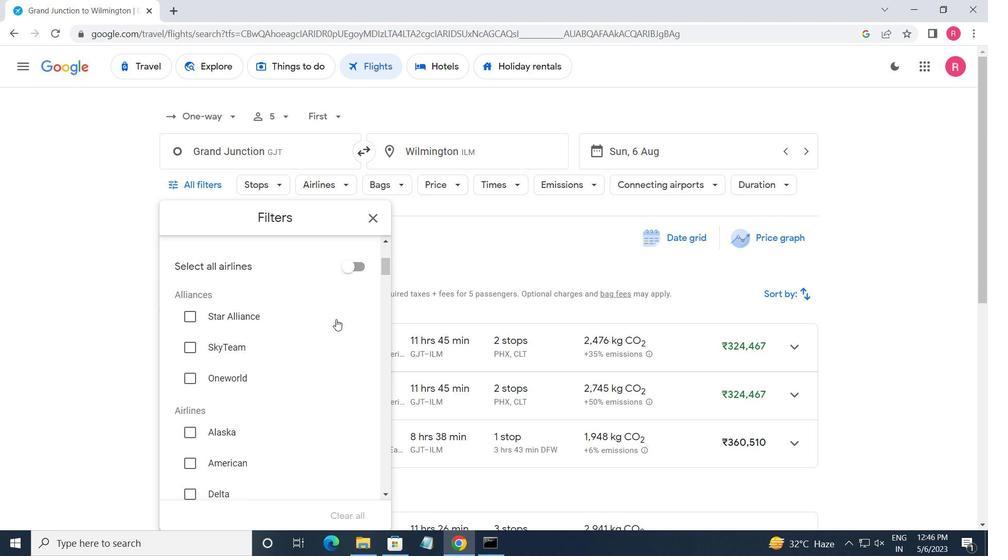 
Action: Mouse scrolled (336, 318) with delta (0, 0)
Screenshot: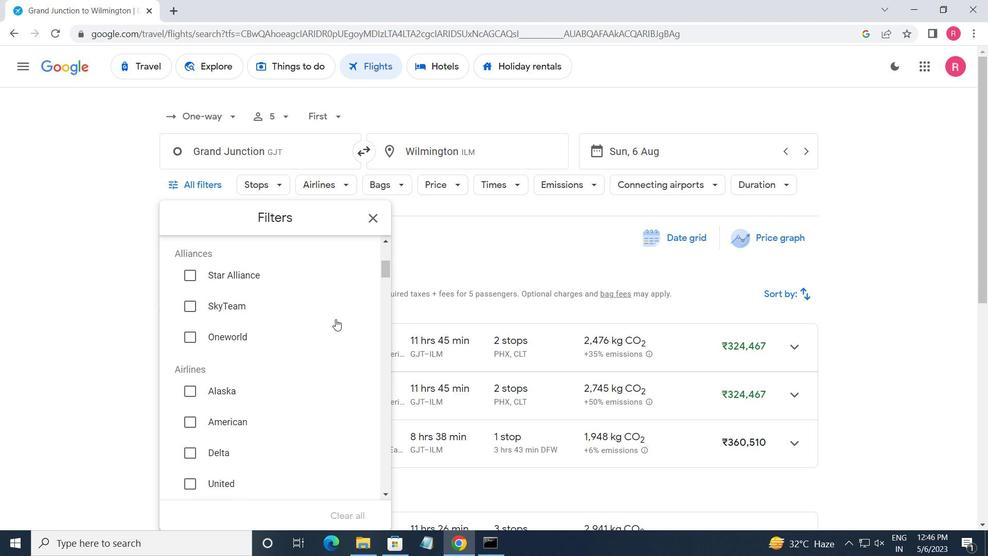 
Action: Mouse moved to (353, 420)
Screenshot: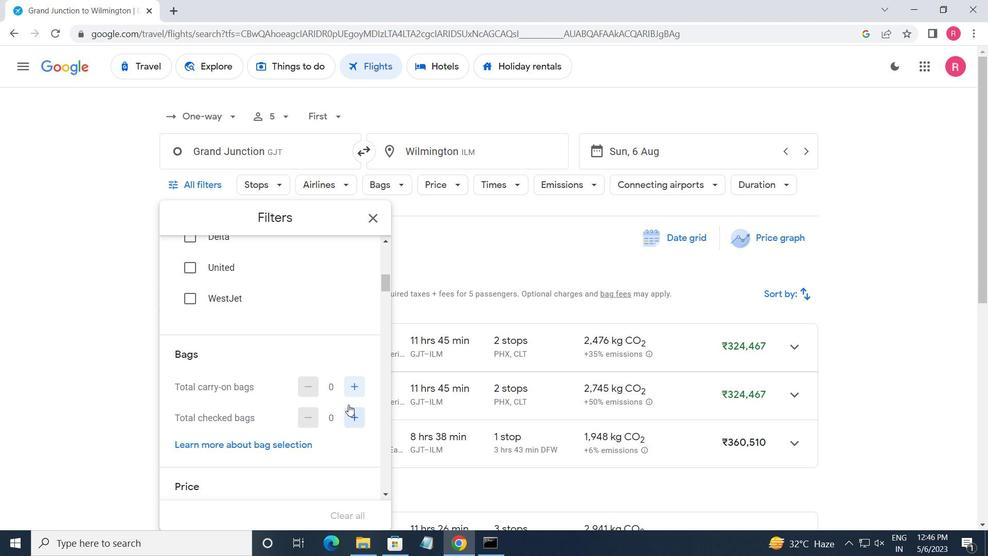 
Action: Mouse pressed left at (353, 420)
Screenshot: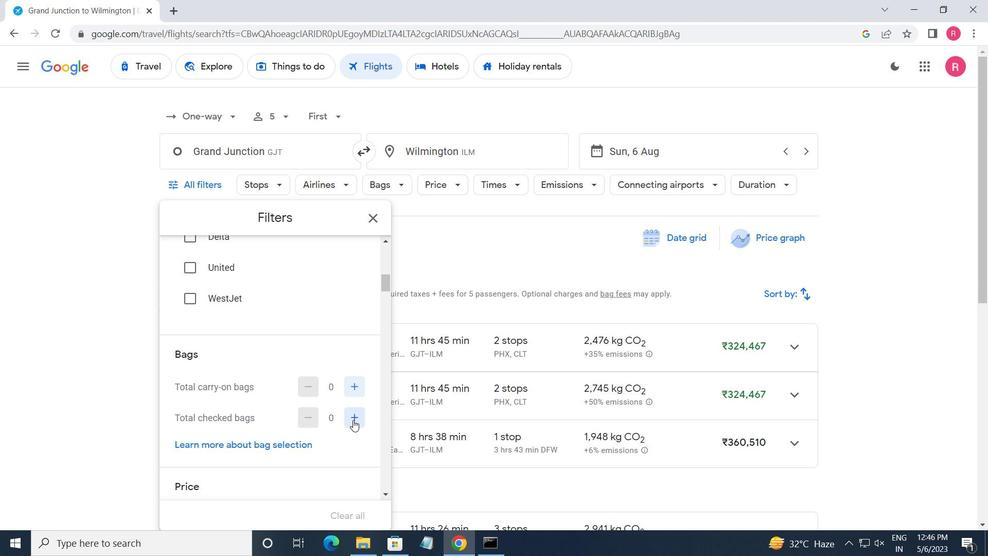
Action: Mouse moved to (338, 399)
Screenshot: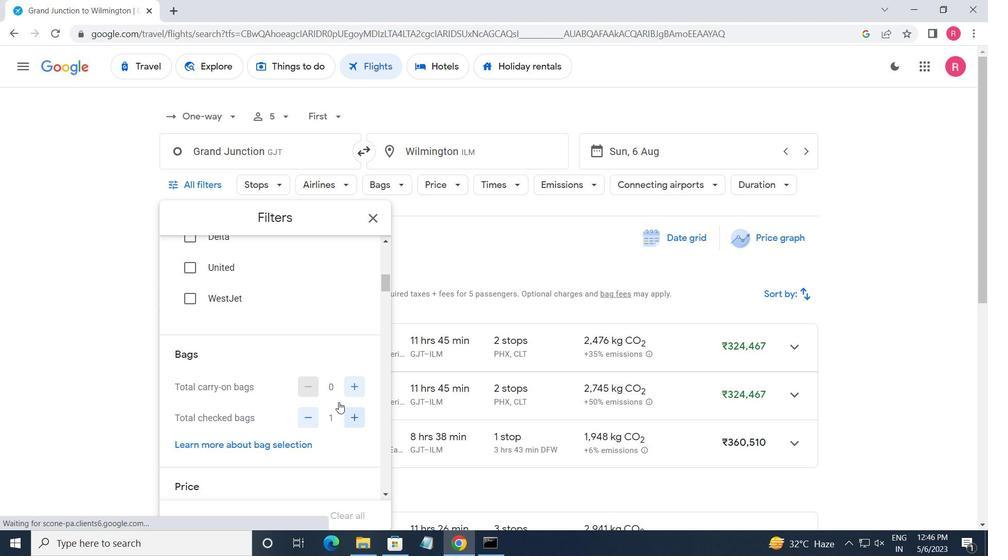 
Action: Mouse scrolled (338, 399) with delta (0, 0)
Screenshot: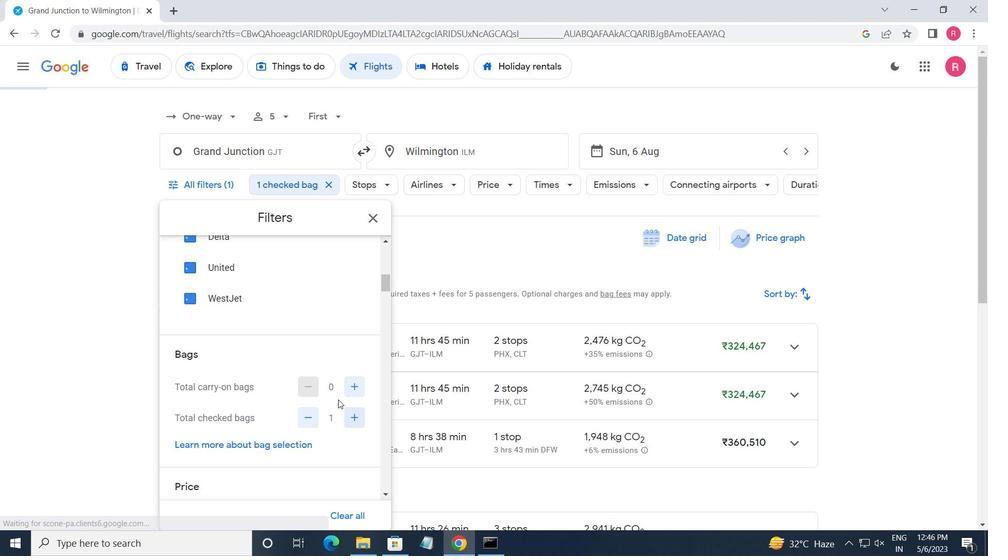 
Action: Mouse scrolled (338, 399) with delta (0, 0)
Screenshot: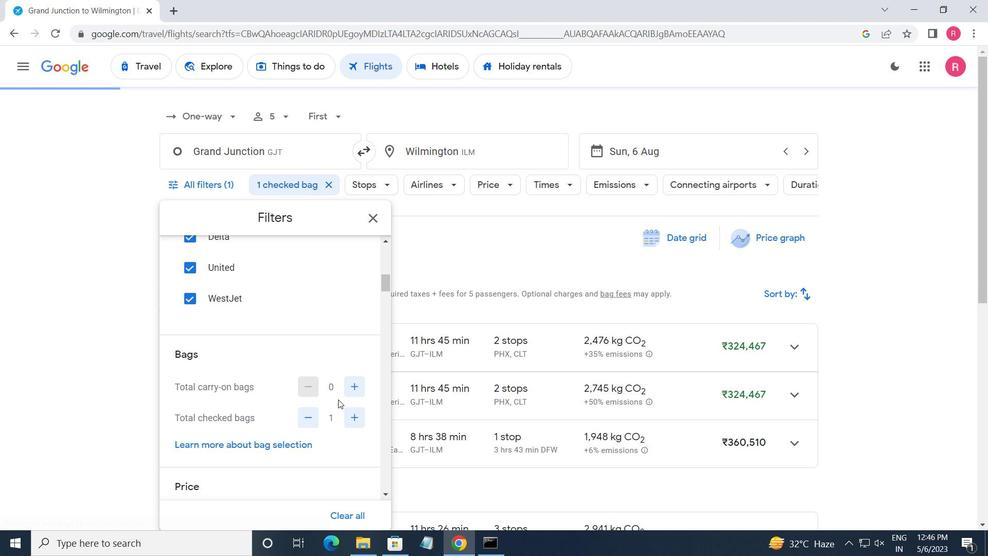 
Action: Mouse moved to (338, 398)
Screenshot: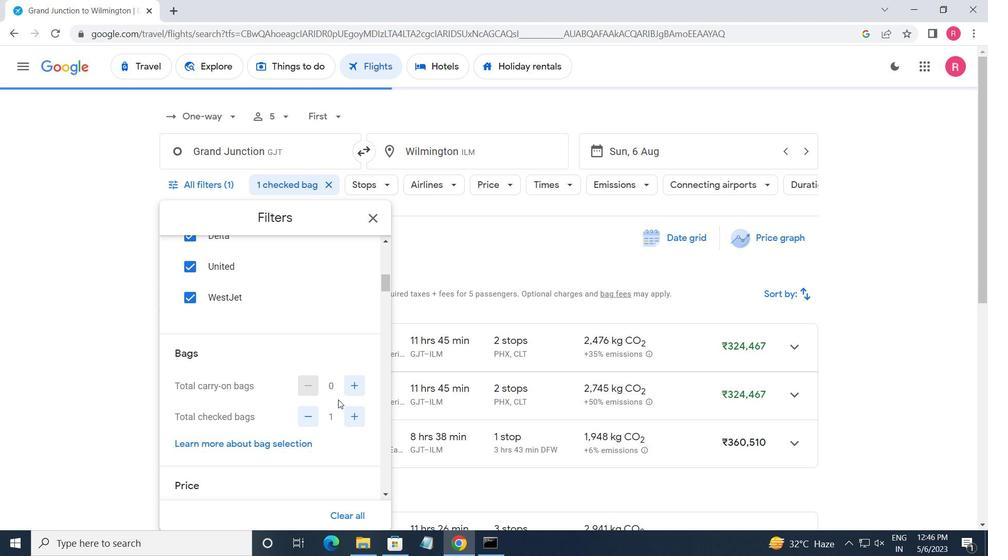 
Action: Mouse scrolled (338, 398) with delta (0, 0)
Screenshot: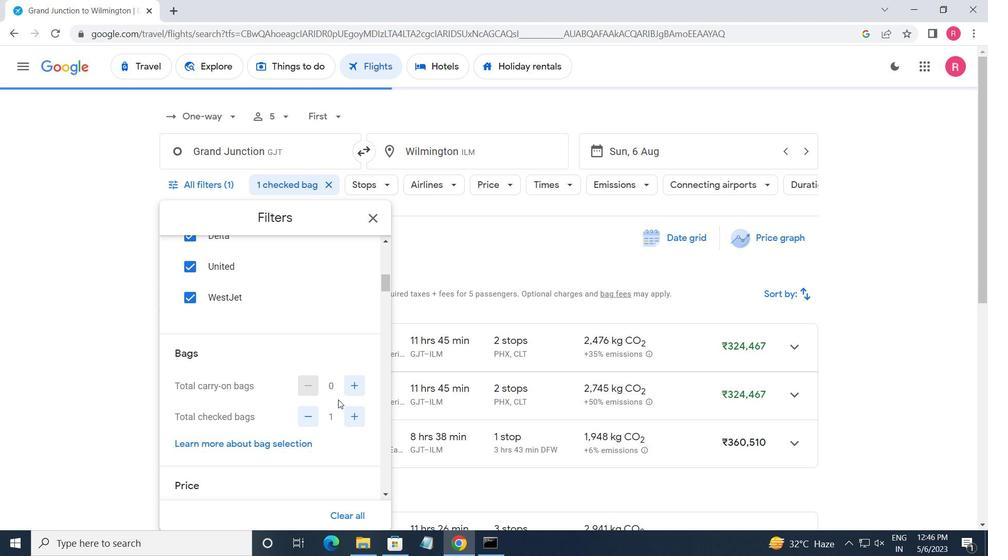 
Action: Mouse moved to (370, 350)
Screenshot: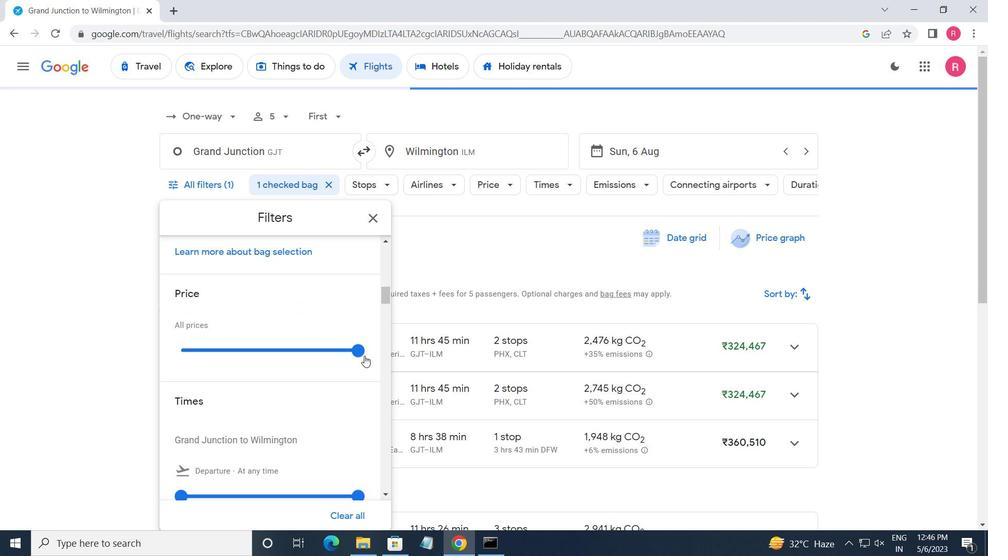 
Action: Mouse pressed left at (370, 350)
Screenshot: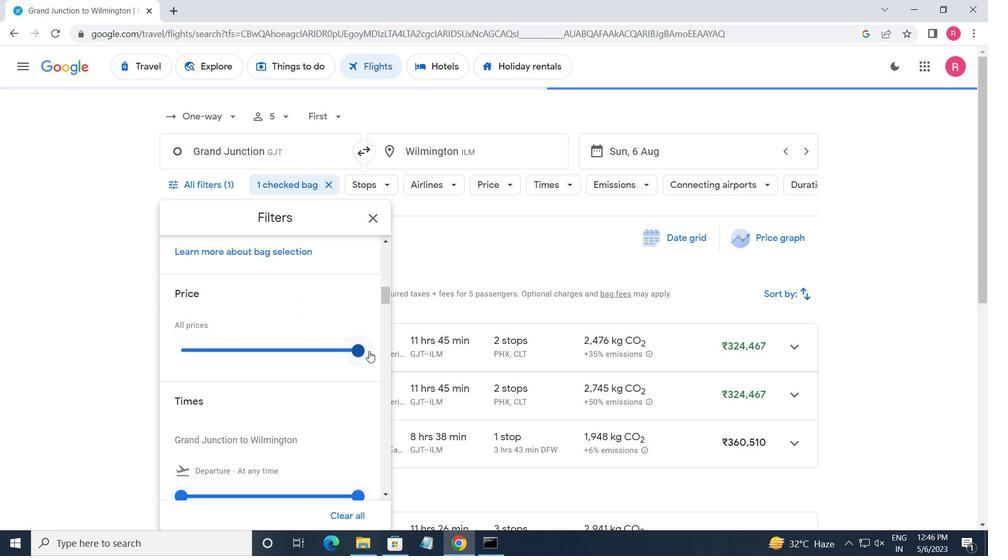 
Action: Mouse moved to (213, 364)
Screenshot: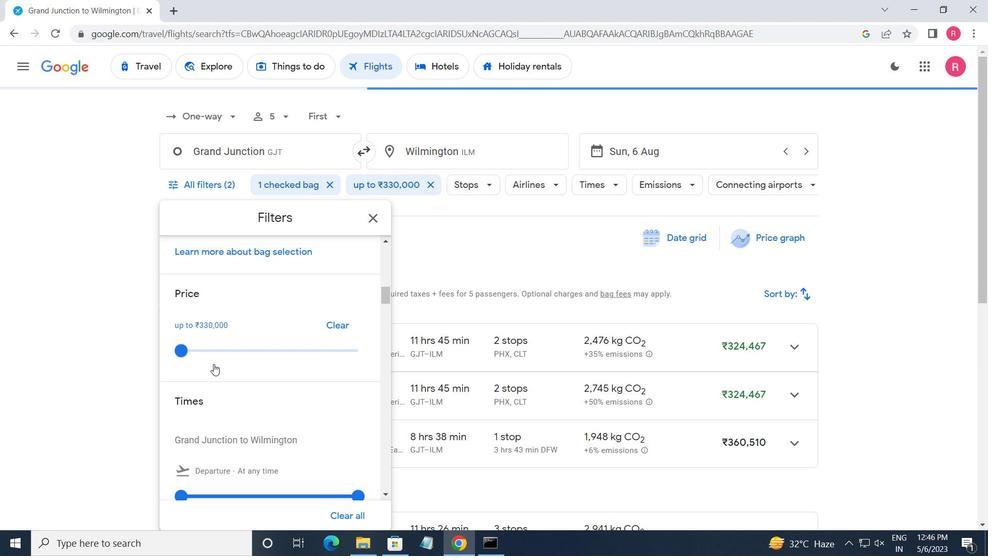 
Action: Mouse scrolled (213, 364) with delta (0, 0)
Screenshot: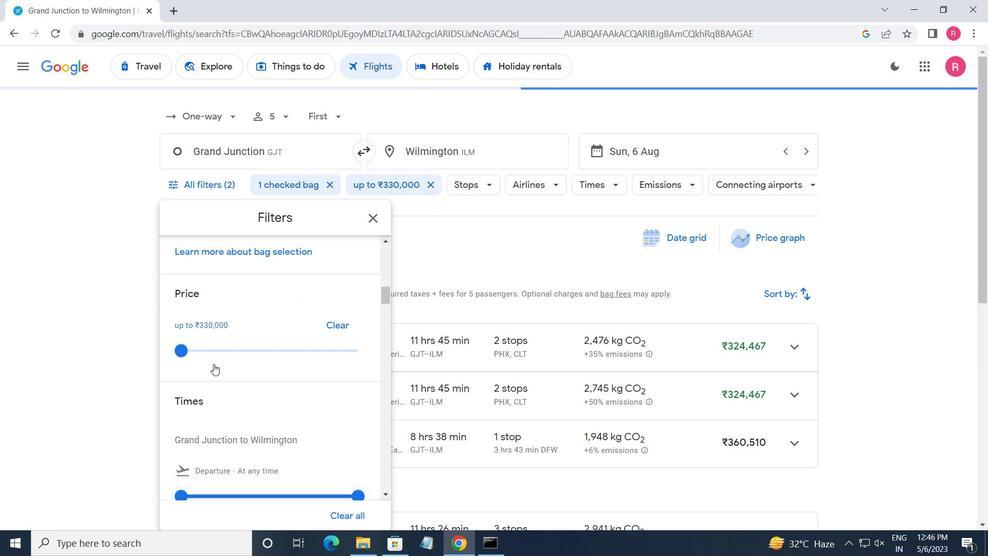 
Action: Mouse scrolled (213, 364) with delta (0, 0)
Screenshot: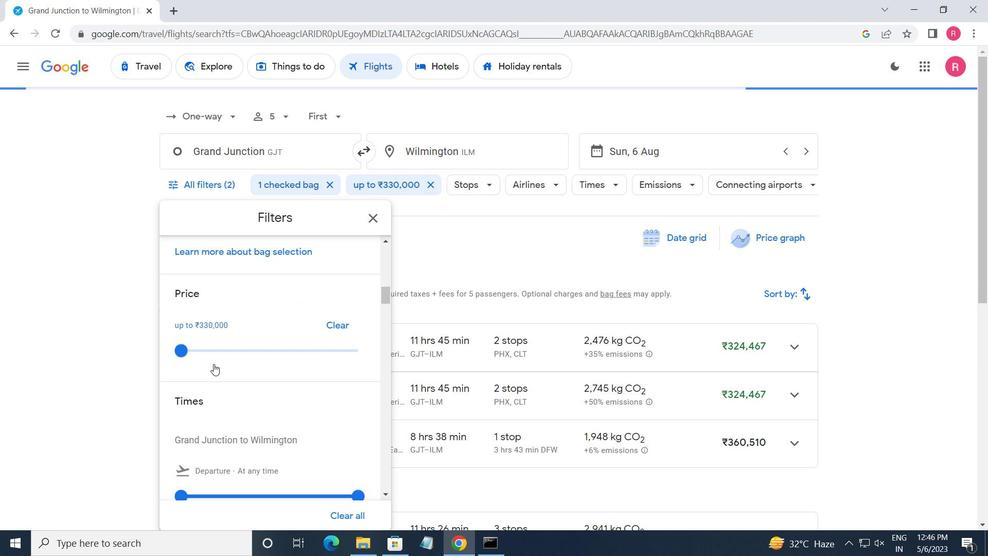 
Action: Mouse moved to (178, 371)
Screenshot: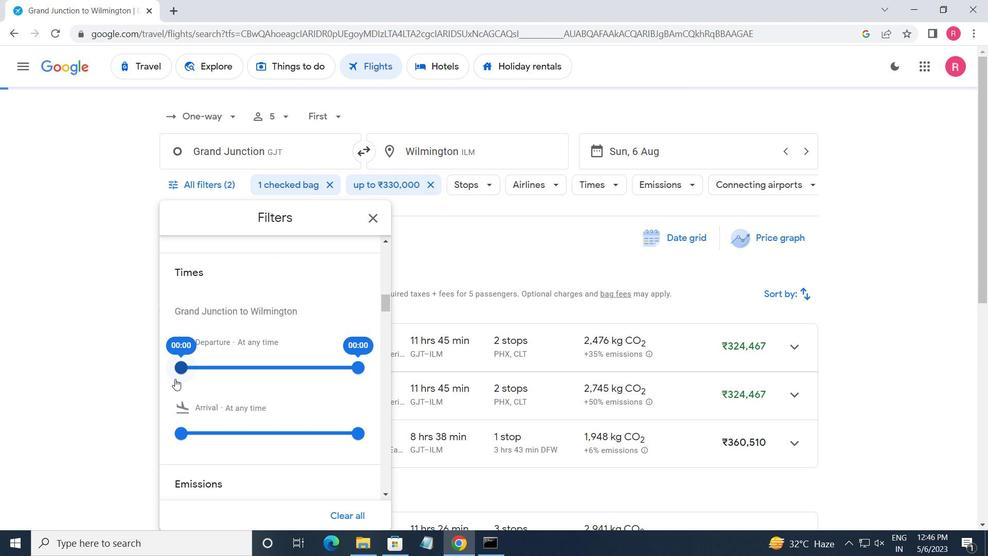 
Action: Mouse pressed left at (178, 371)
Screenshot: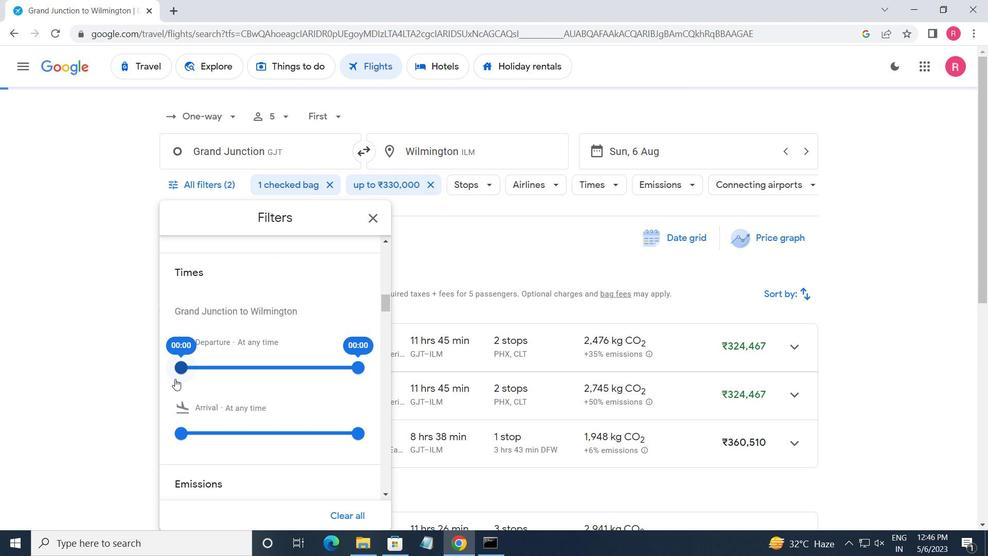 
Action: Mouse moved to (321, 371)
Screenshot: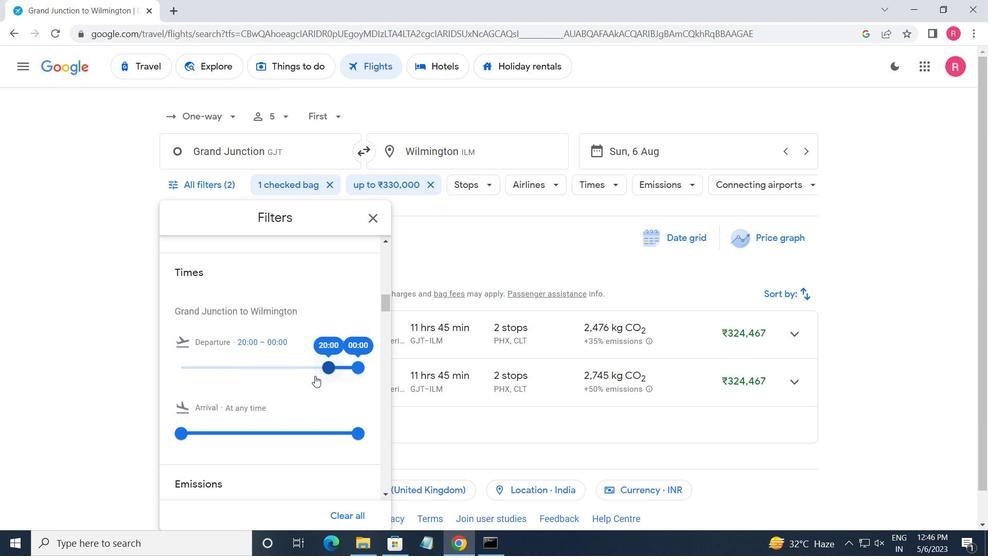 
Action: Mouse pressed left at (321, 371)
Screenshot: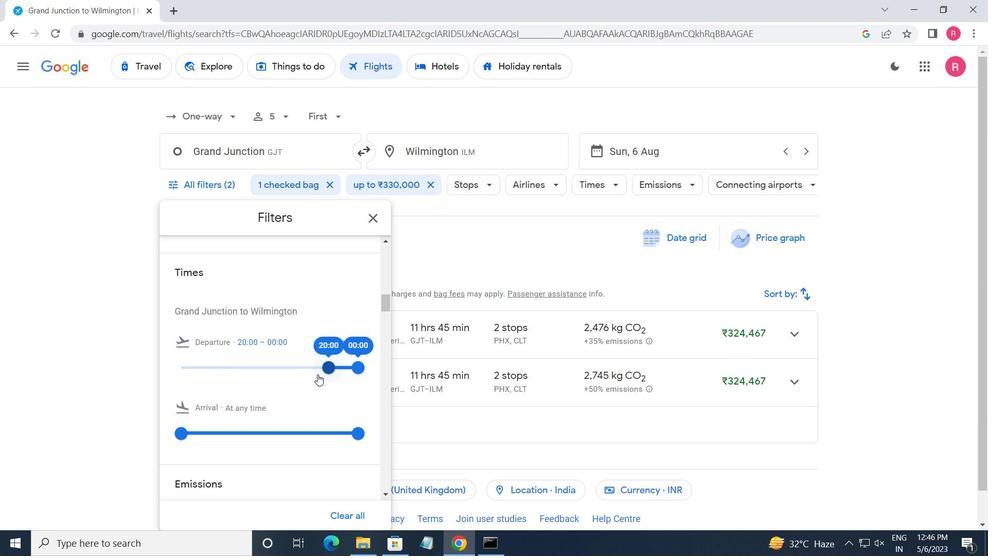 
Action: Mouse moved to (351, 369)
Screenshot: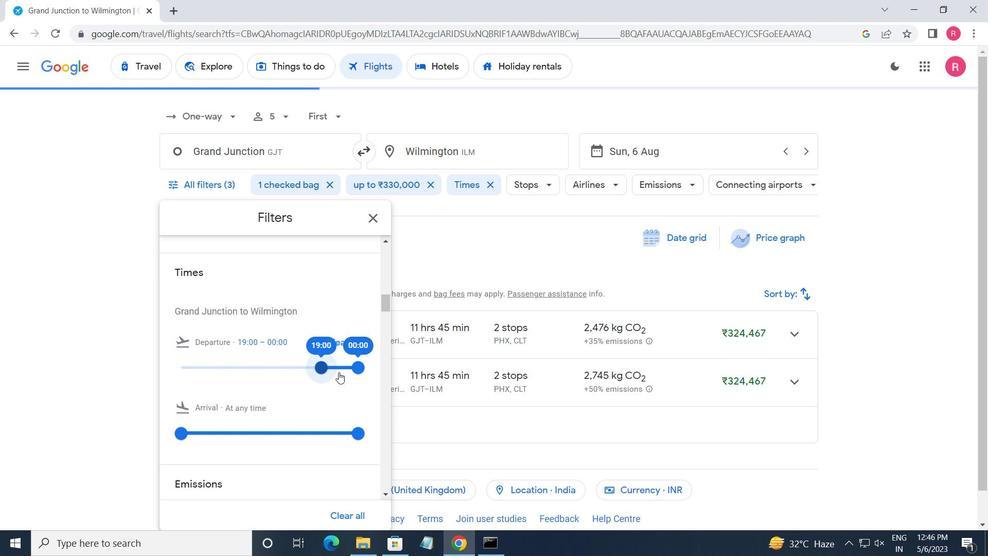 
Action: Mouse pressed left at (351, 369)
Screenshot: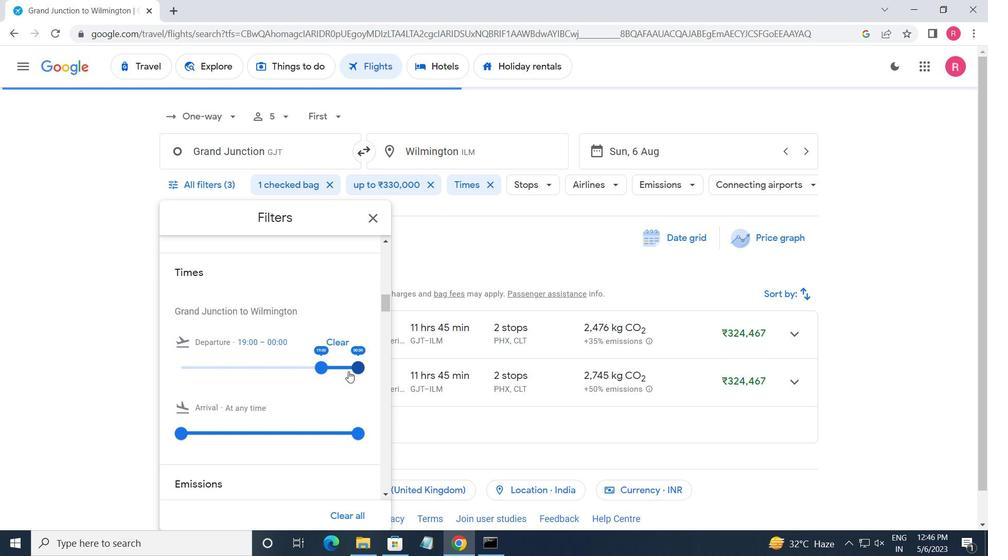 
Action: Mouse moved to (362, 217)
Screenshot: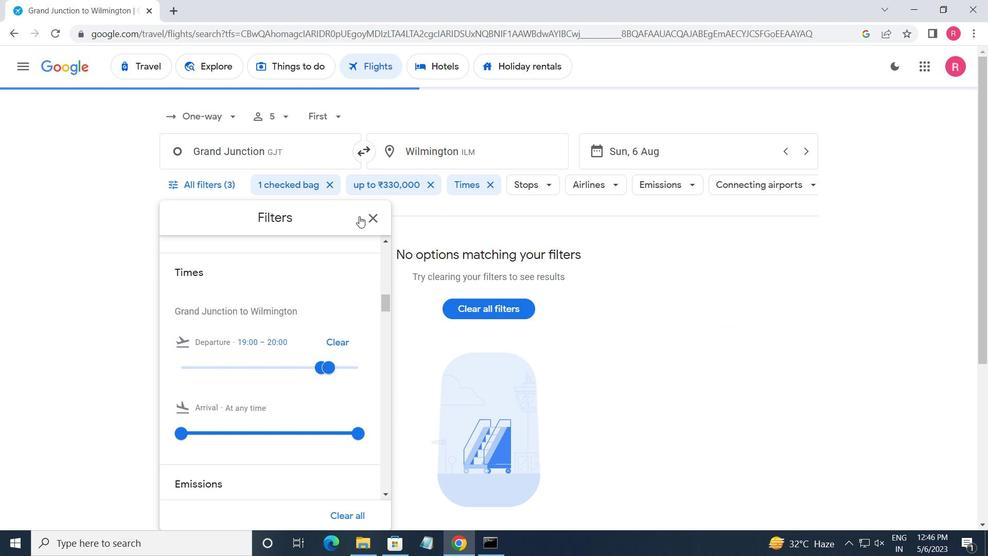 
Action: Mouse pressed left at (362, 217)
Screenshot: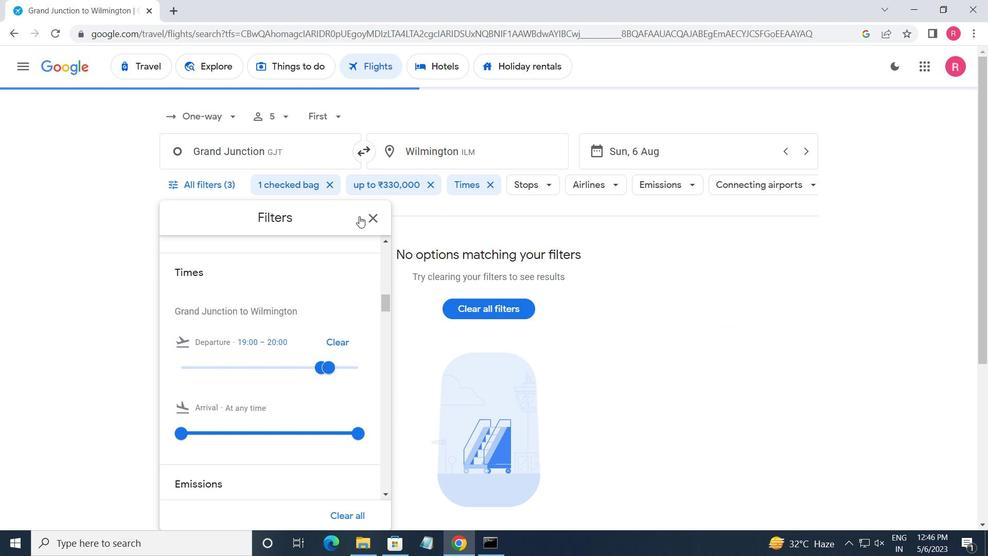 
